 Task: For heading Use Italics Spectral with dark grey 1 1 colour & Underline.  font size for heading26,  'Change the font style of data to'Trebuchet MN and font size to 18,  Change the alignment of both headline & data to Align right In the sheet  Budget Tracking Workbook
Action: Mouse moved to (113, 124)
Screenshot: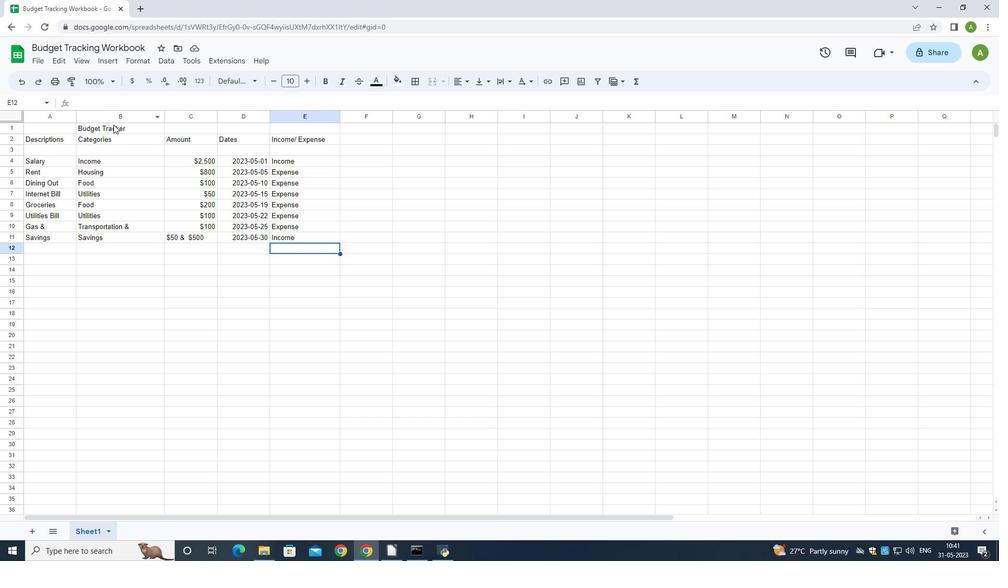 
Action: Mouse pressed left at (113, 124)
Screenshot: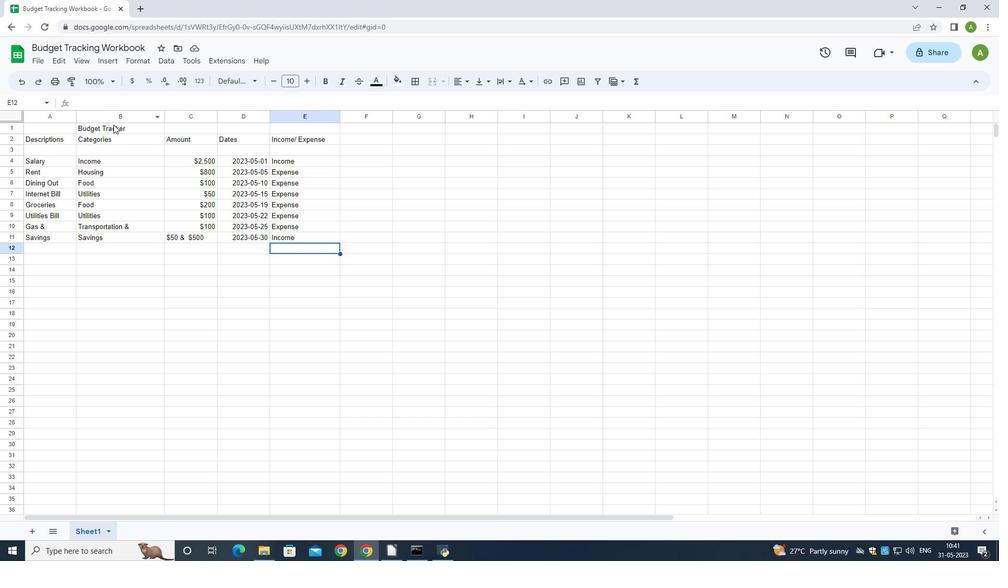 
Action: Mouse moved to (250, 84)
Screenshot: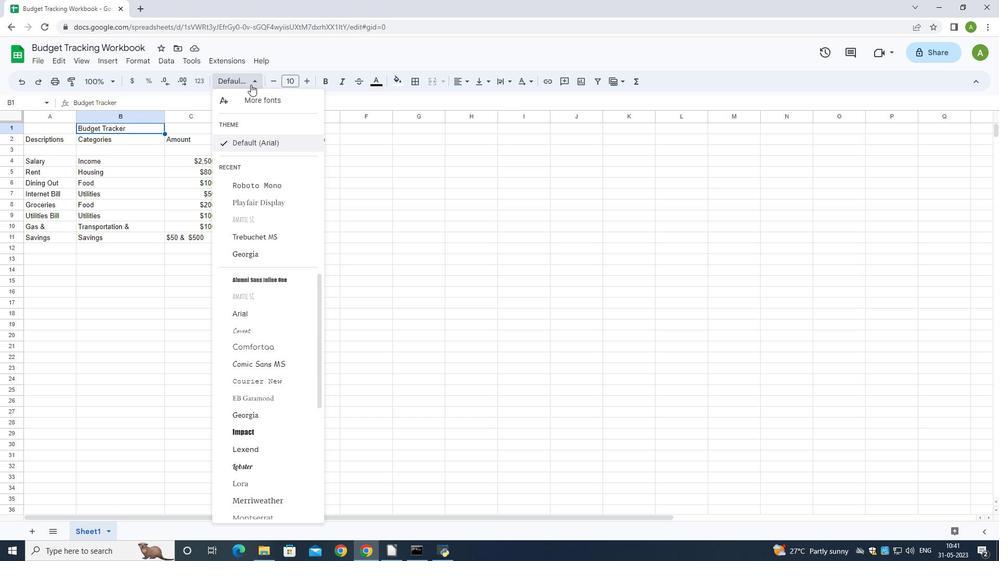 
Action: Mouse pressed left at (250, 84)
Screenshot: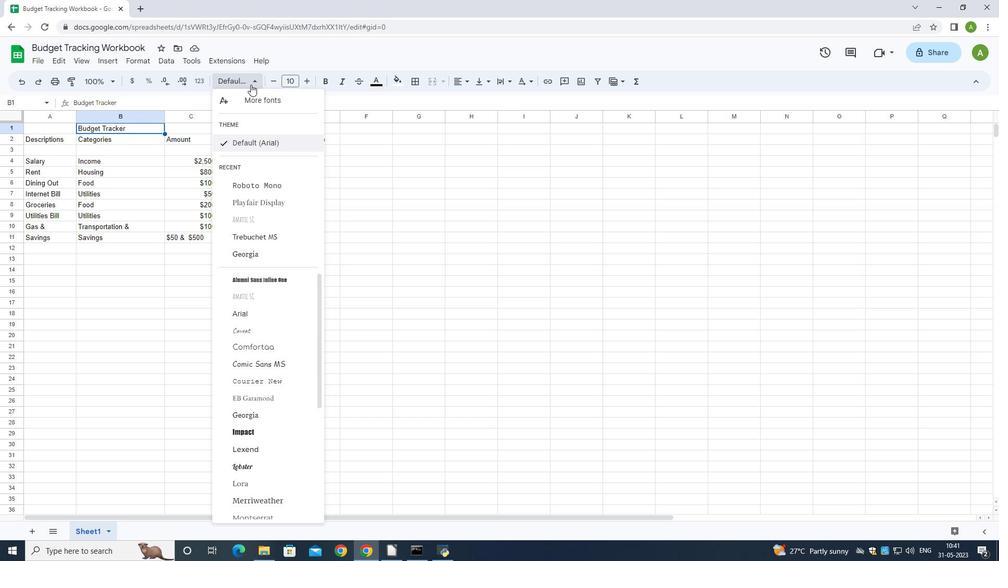 
Action: Mouse moved to (261, 468)
Screenshot: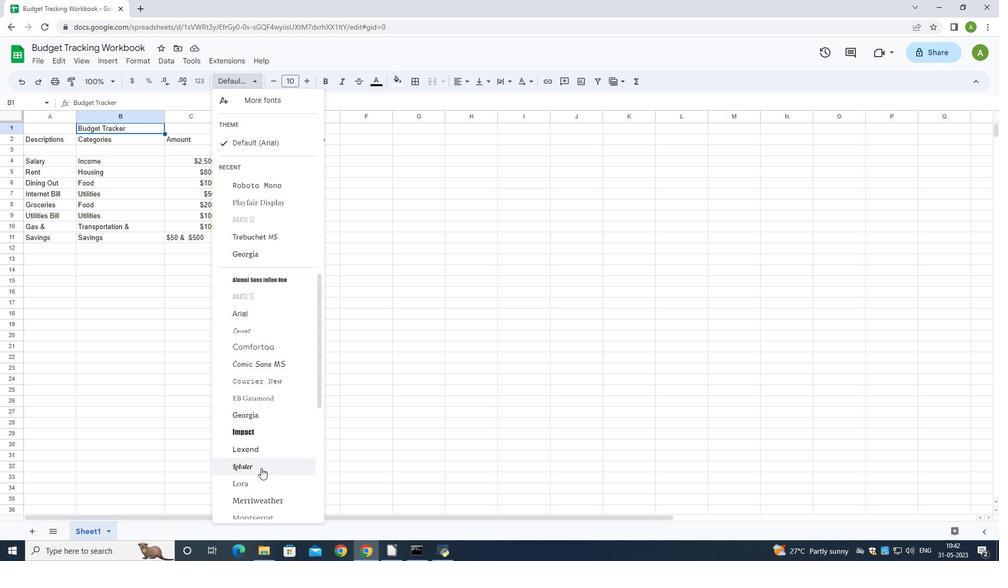 
Action: Mouse scrolled (261, 468) with delta (0, 0)
Screenshot: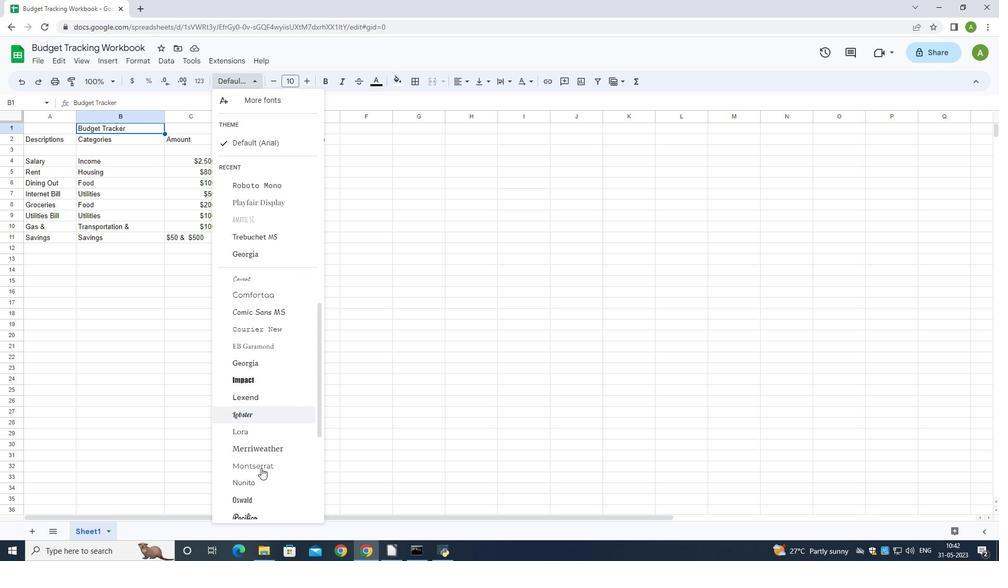 
Action: Mouse scrolled (261, 468) with delta (0, 0)
Screenshot: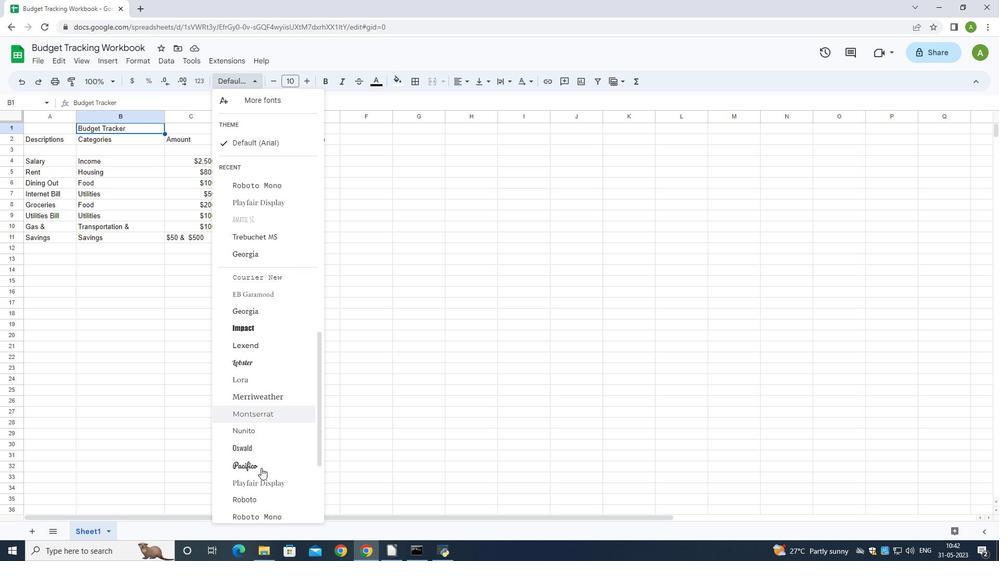 
Action: Mouse scrolled (261, 468) with delta (0, 0)
Screenshot: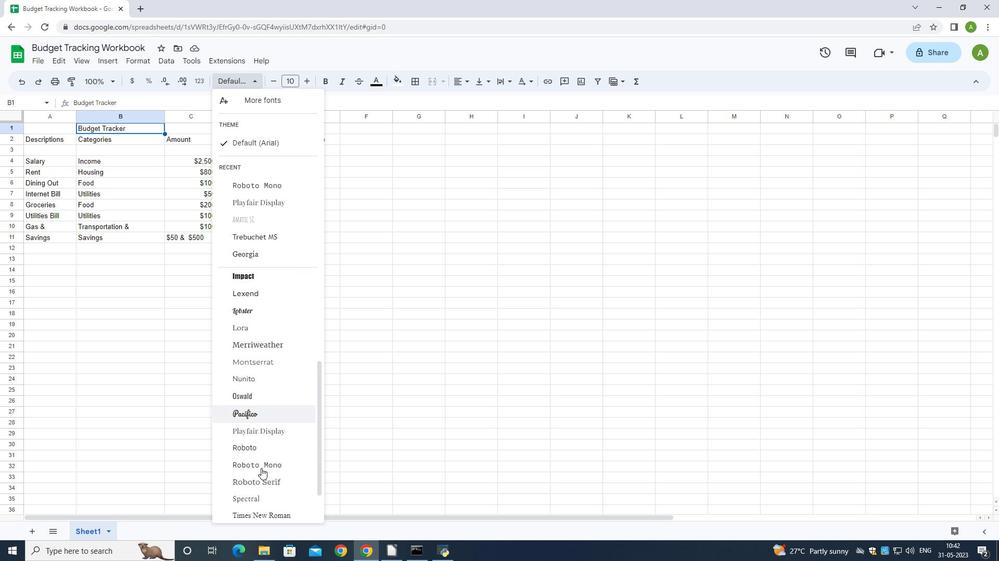
Action: Mouse scrolled (261, 468) with delta (0, 0)
Screenshot: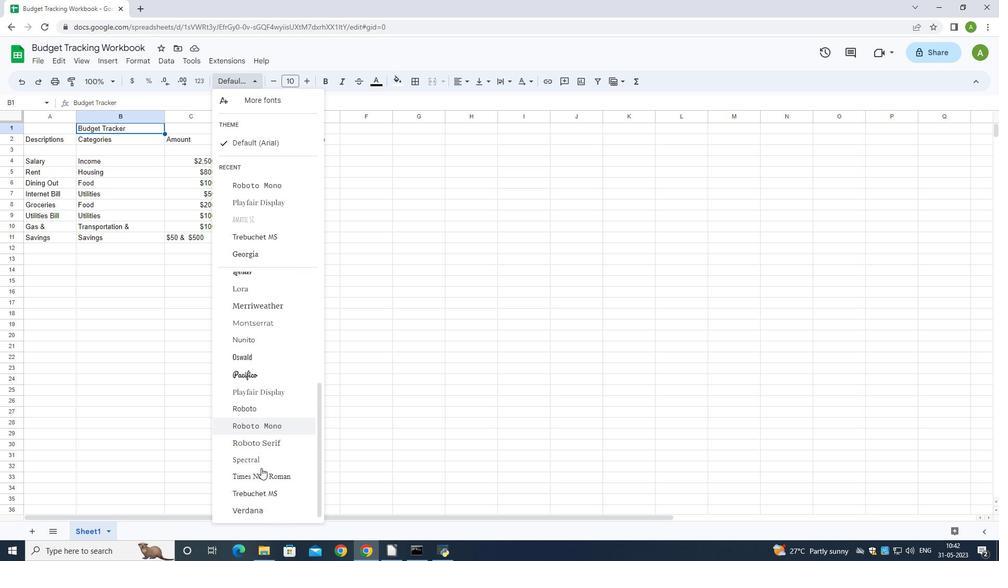 
Action: Mouse moved to (258, 460)
Screenshot: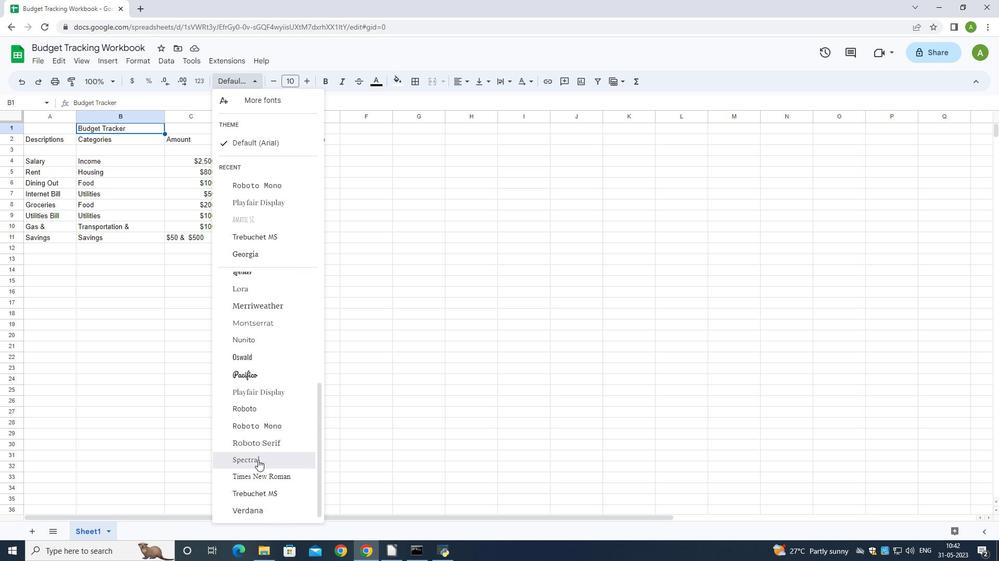 
Action: Mouse pressed left at (258, 460)
Screenshot: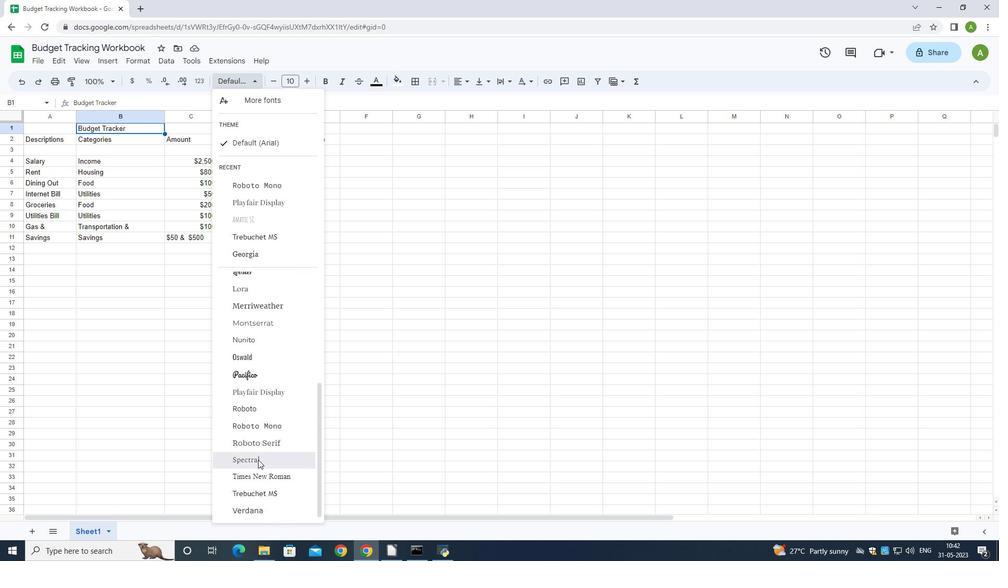 
Action: Mouse moved to (371, 86)
Screenshot: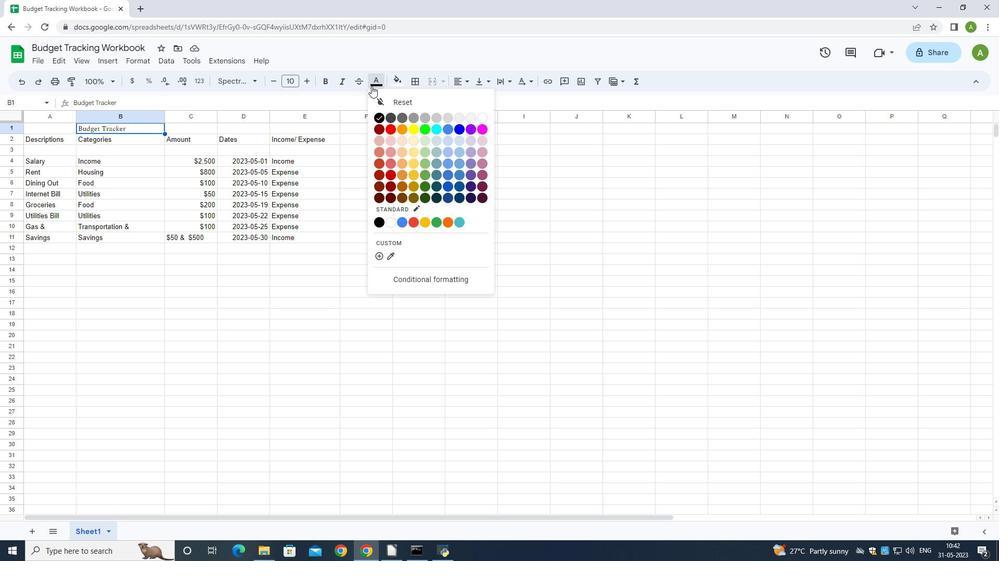 
Action: Mouse pressed left at (371, 86)
Screenshot: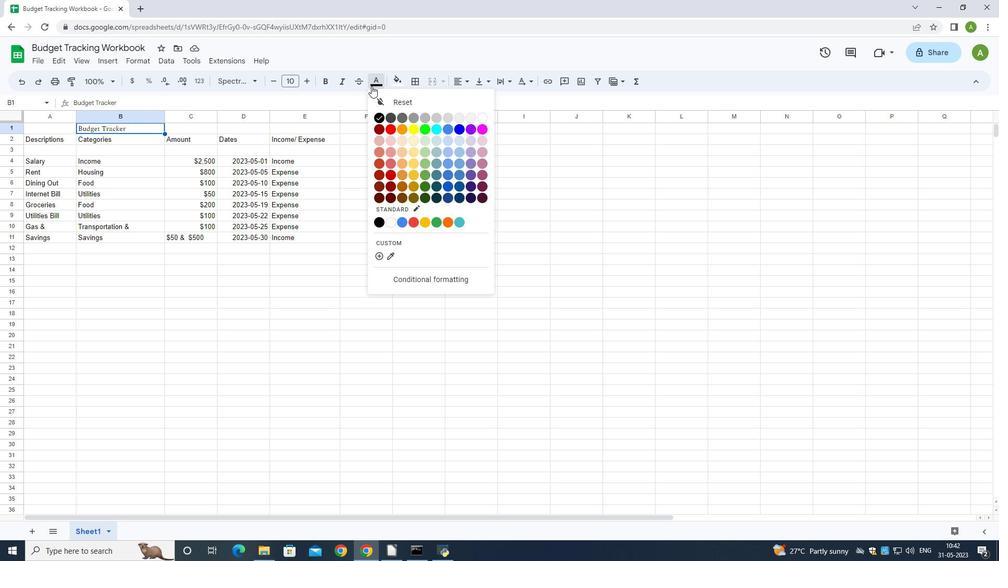 
Action: Mouse moved to (391, 119)
Screenshot: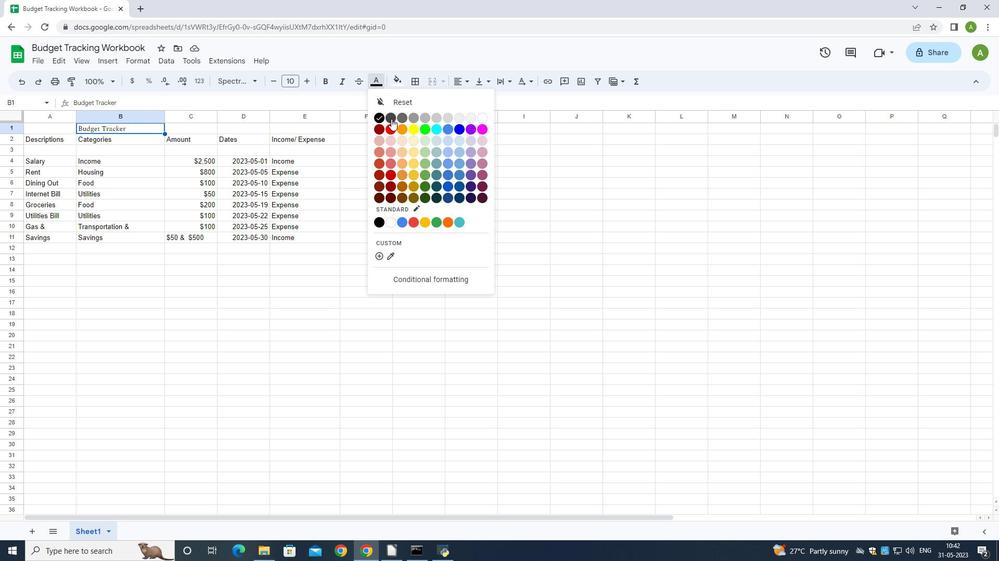 
Action: Mouse pressed left at (391, 119)
Screenshot: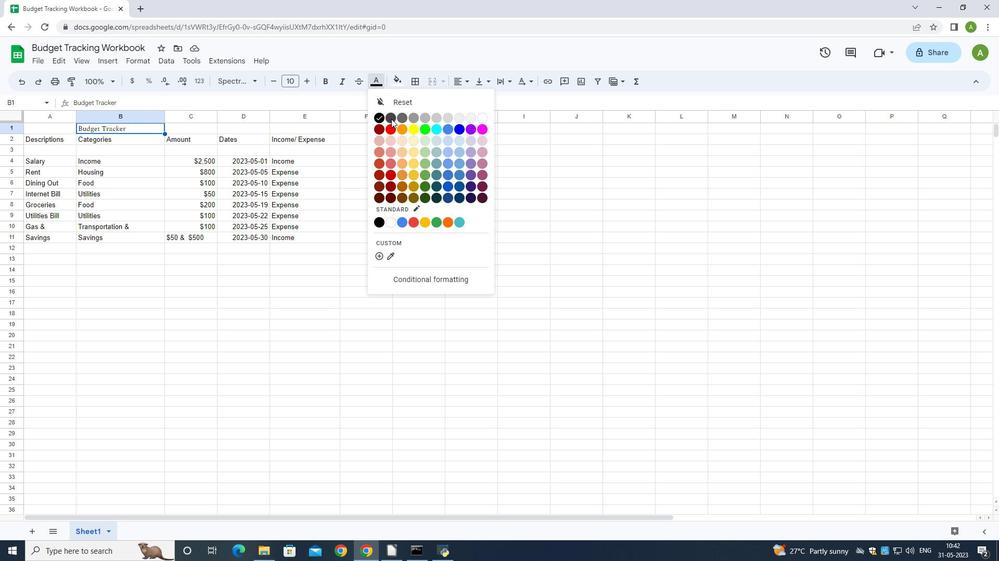 
Action: Mouse moved to (382, 84)
Screenshot: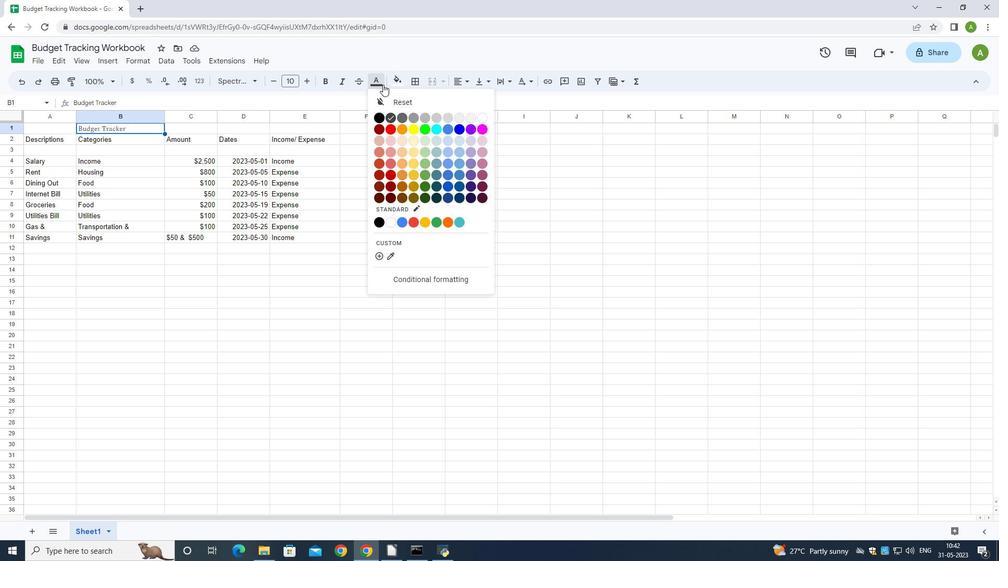 
Action: Mouse pressed left at (382, 84)
Screenshot: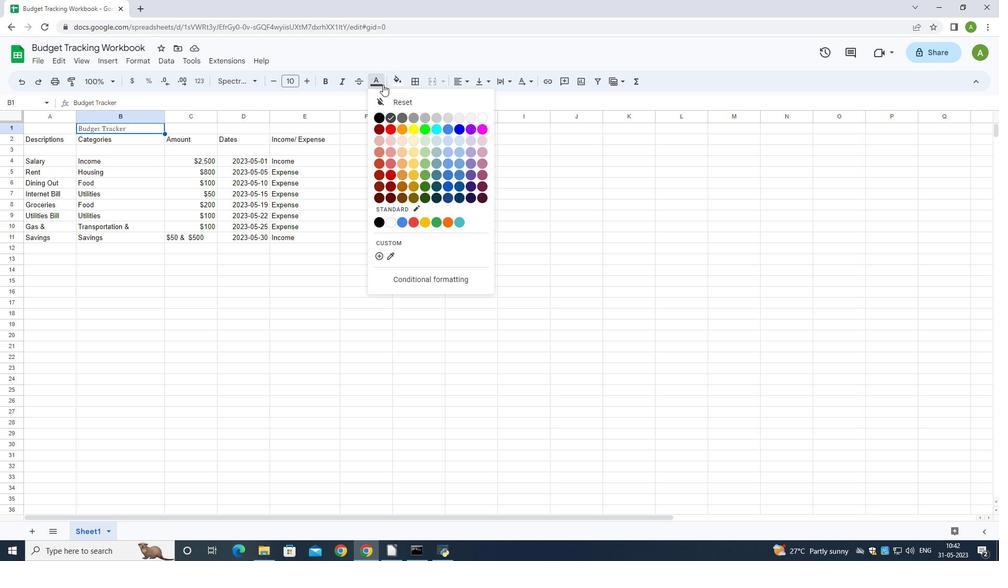 
Action: Mouse moved to (391, 245)
Screenshot: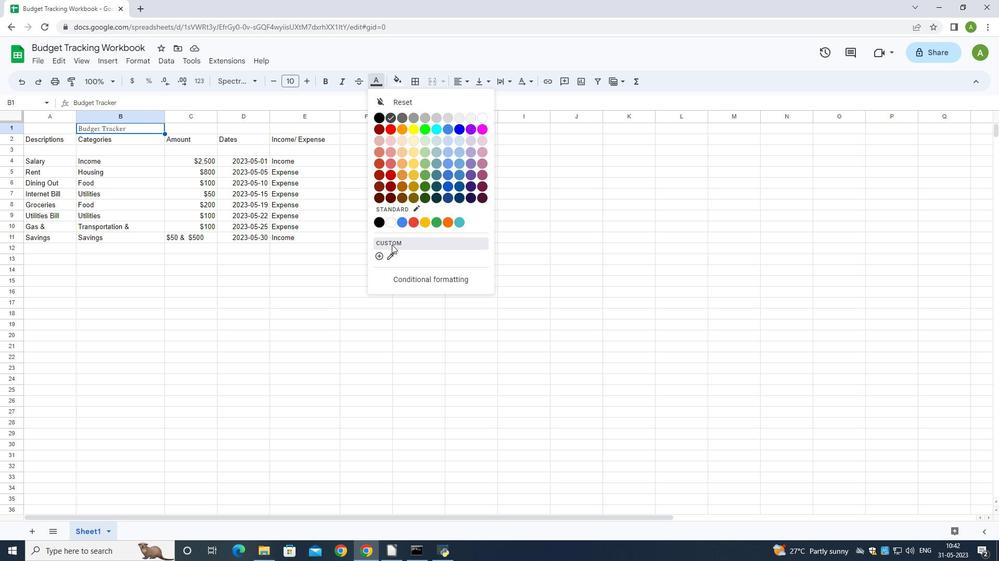 
Action: Mouse pressed left at (391, 245)
Screenshot: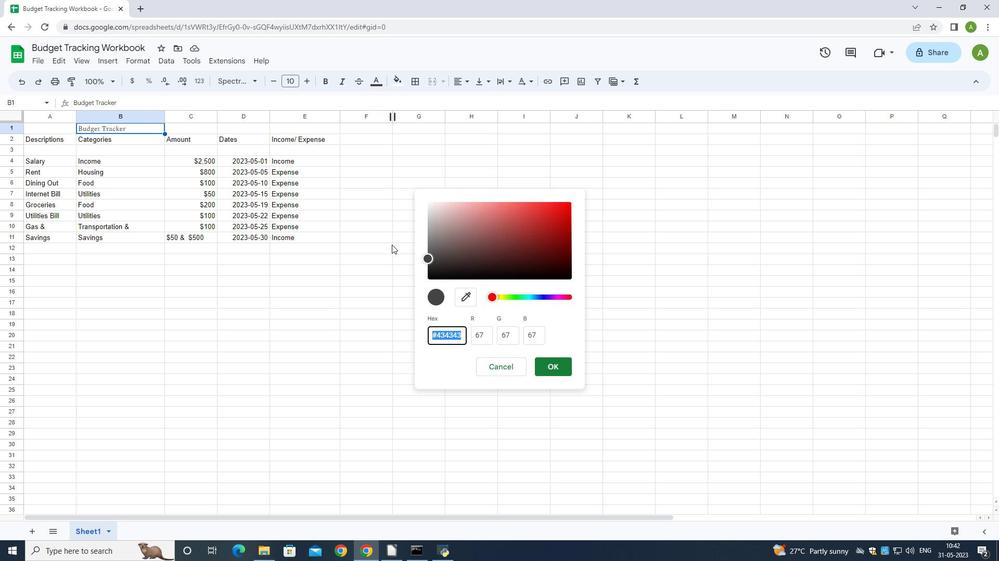 
Action: Mouse moved to (437, 298)
Screenshot: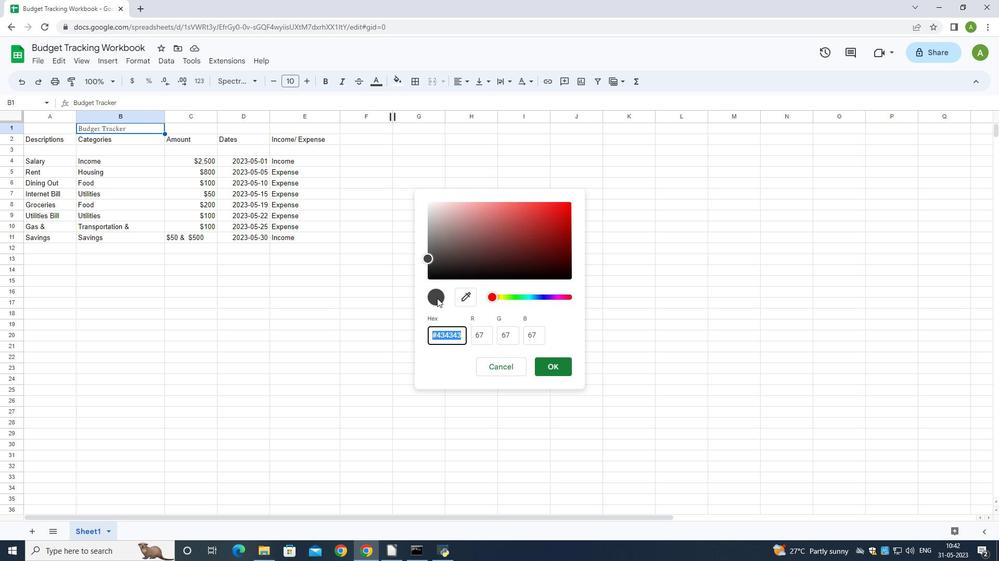 
Action: Mouse pressed left at (437, 298)
Screenshot: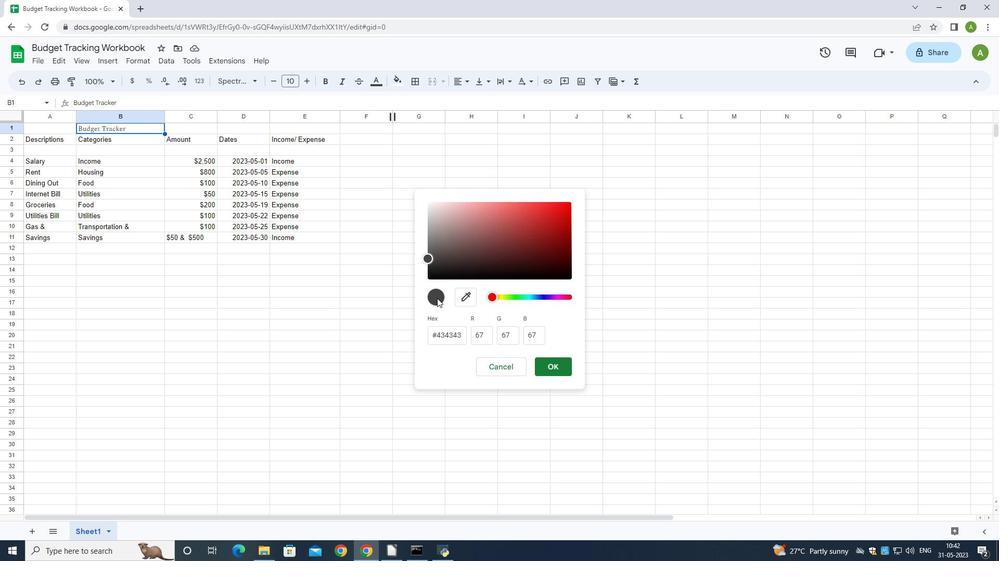 
Action: Mouse moved to (257, 82)
Screenshot: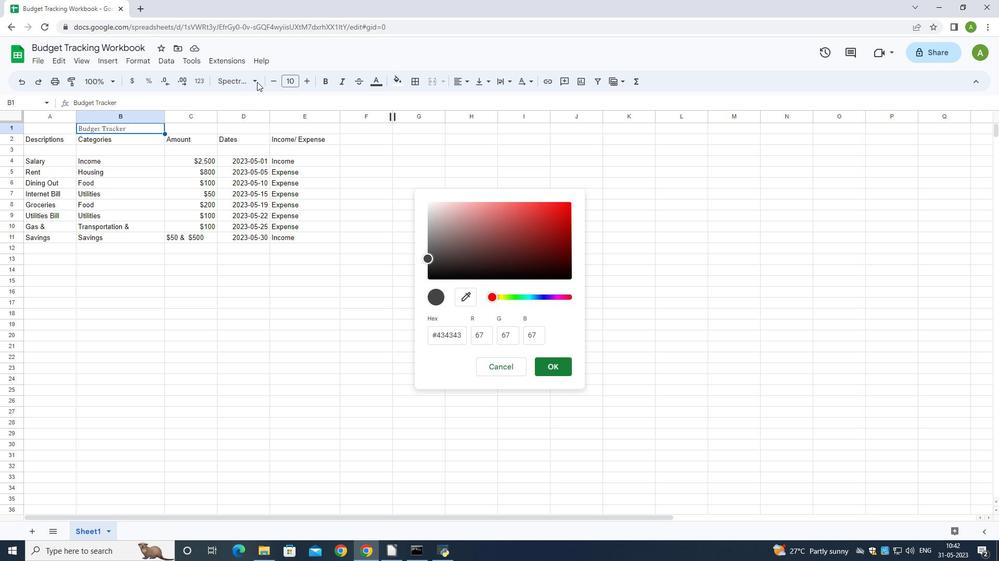 
Action: Mouse pressed left at (257, 82)
Screenshot: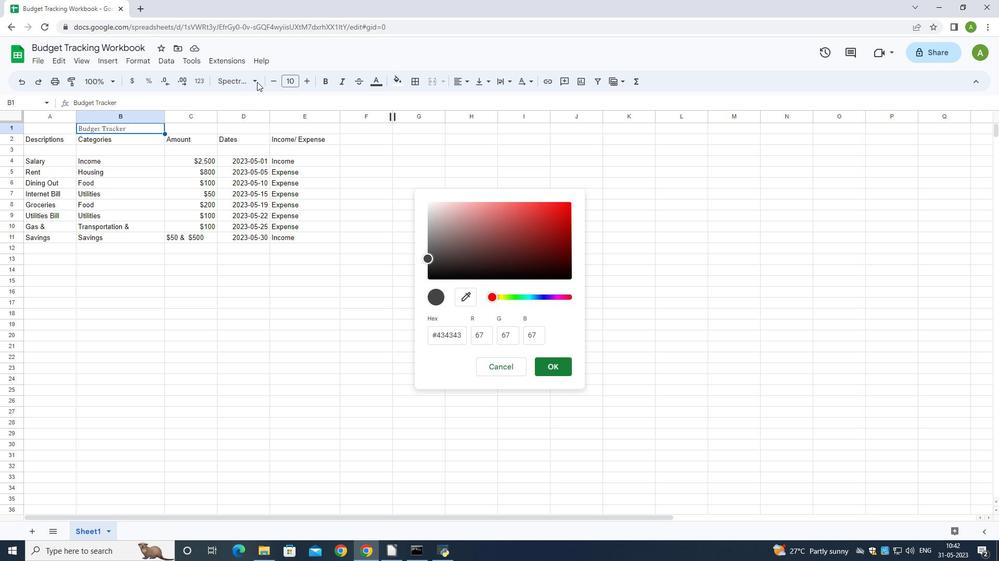 
Action: Mouse moved to (229, 79)
Screenshot: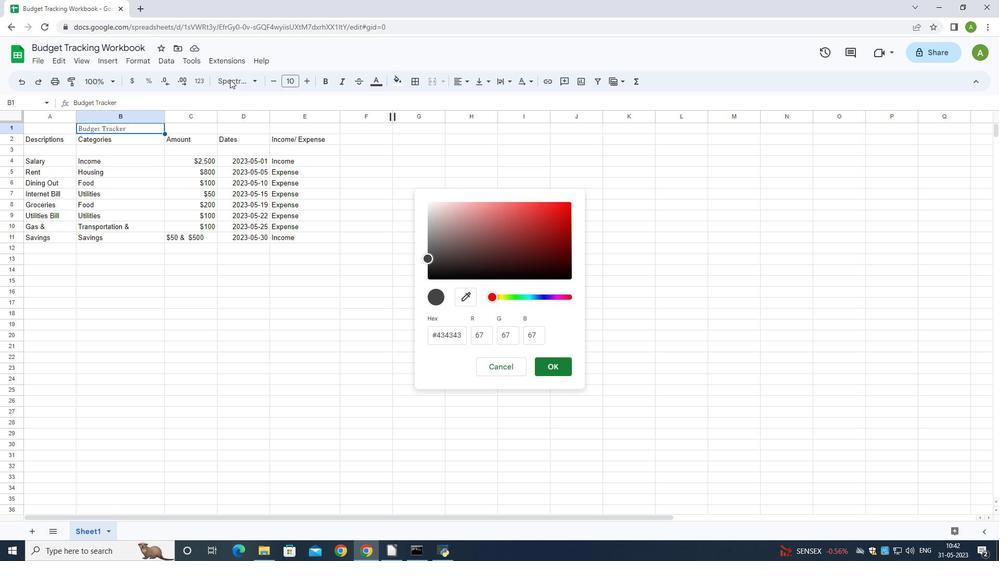 
Action: Mouse pressed left at (229, 79)
Screenshot: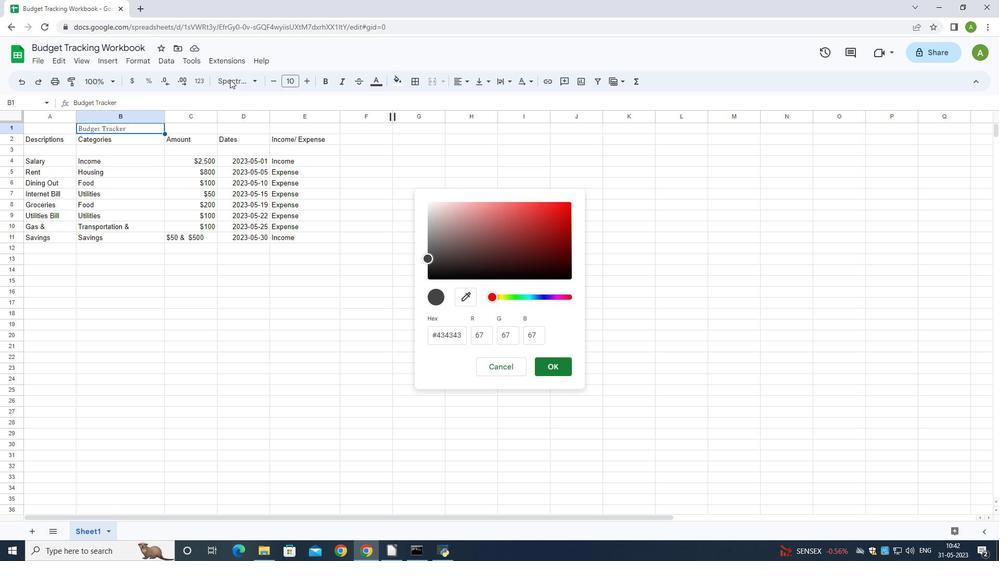 
Action: Mouse moved to (246, 81)
Screenshot: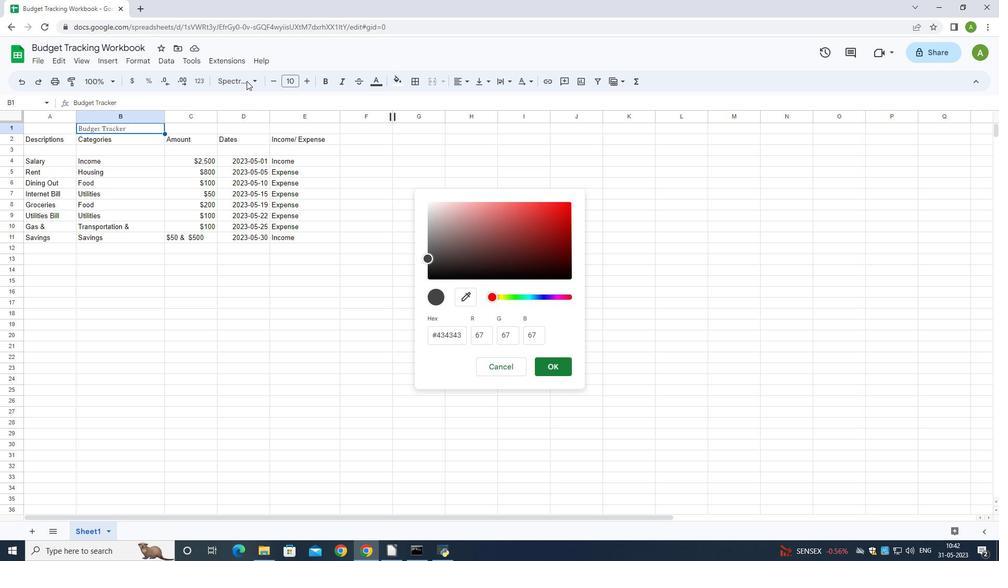 
Action: Mouse pressed left at (246, 81)
Screenshot: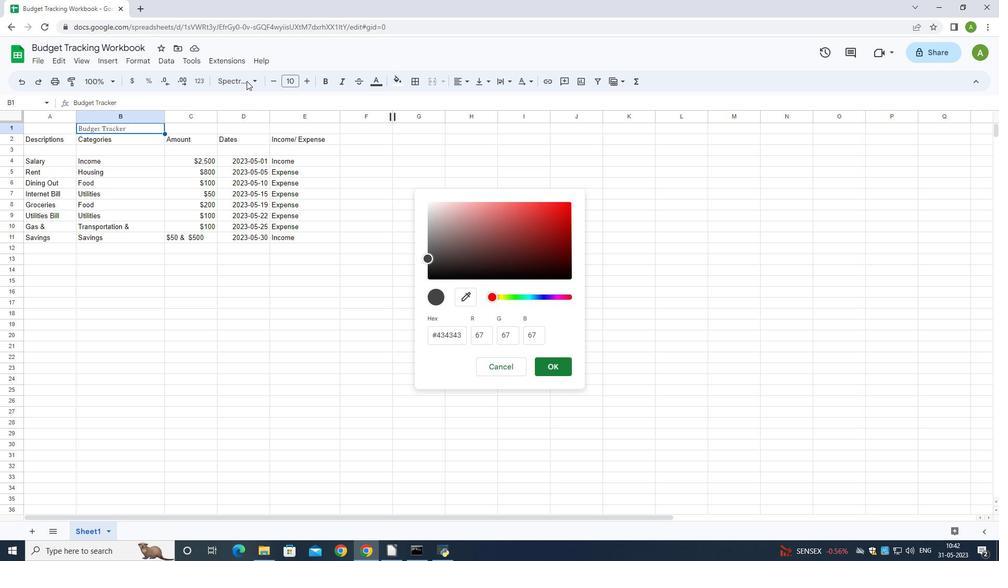 
Action: Mouse moved to (380, 82)
Screenshot: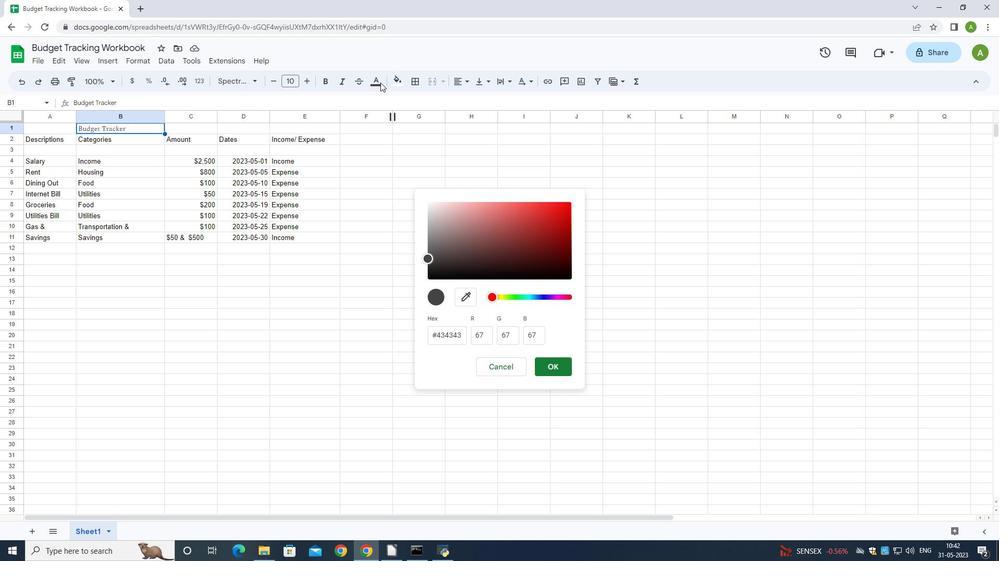 
Action: Mouse pressed left at (380, 82)
Screenshot: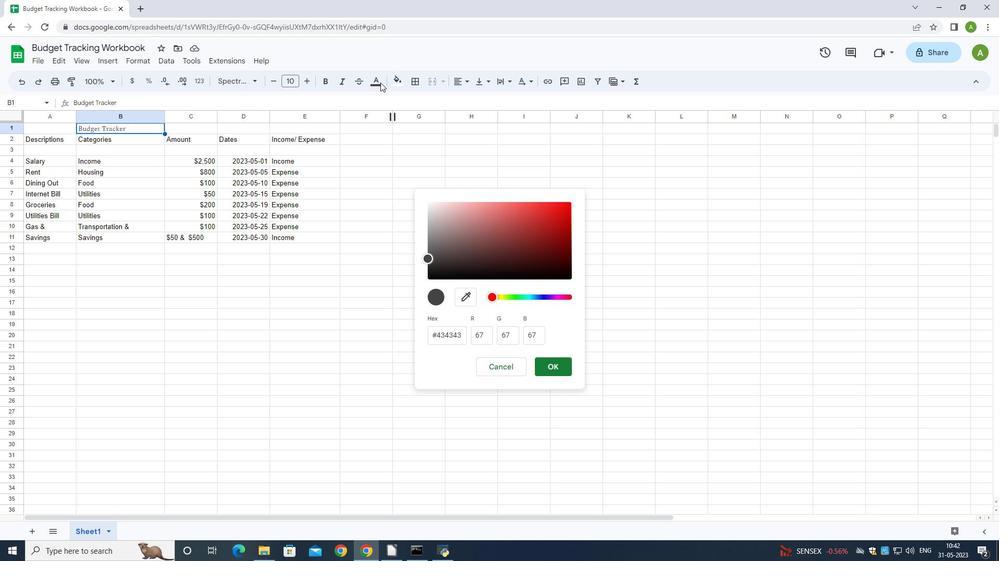 
Action: Mouse pressed left at (380, 82)
Screenshot: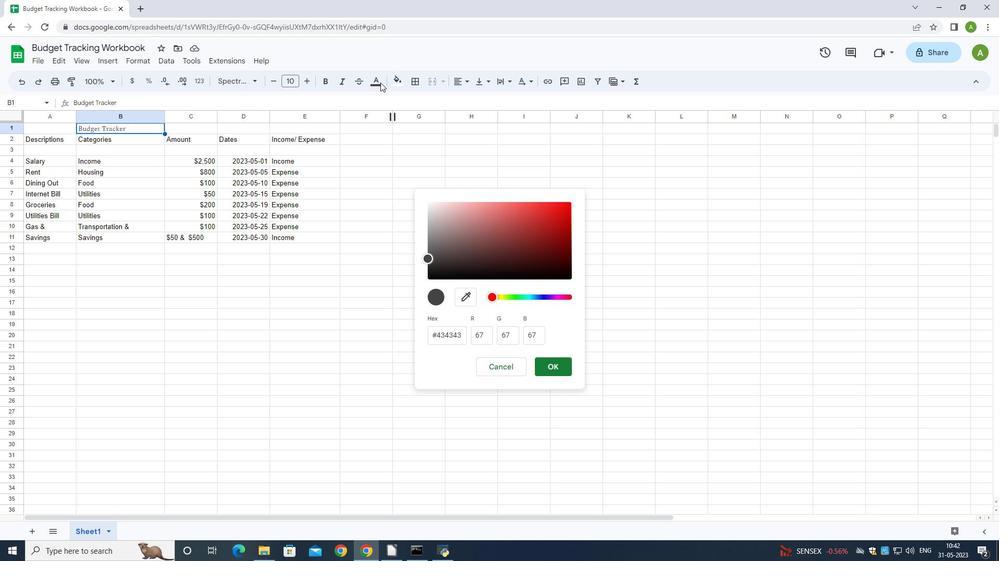 
Action: Mouse moved to (509, 363)
Screenshot: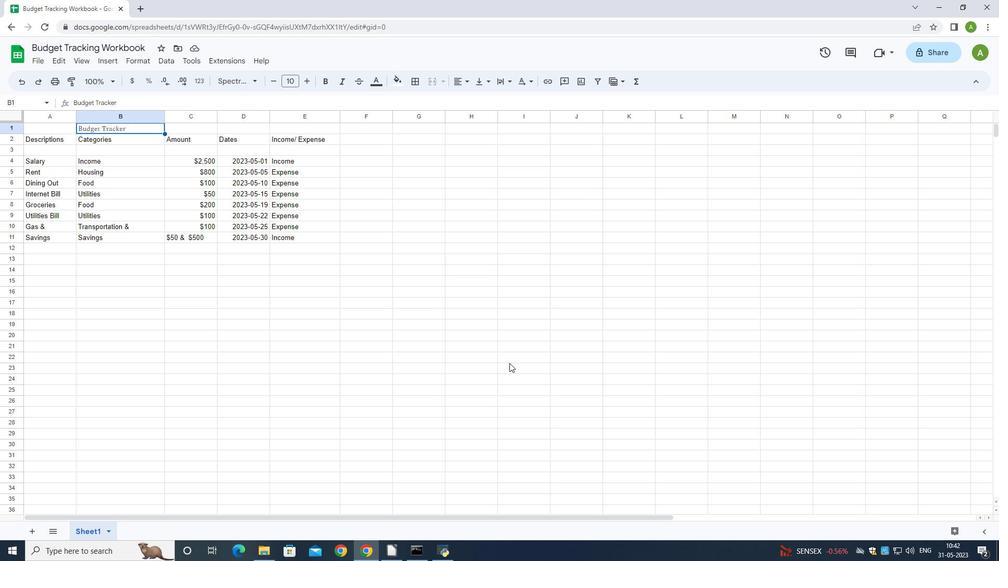 
Action: Mouse pressed left at (509, 363)
Screenshot: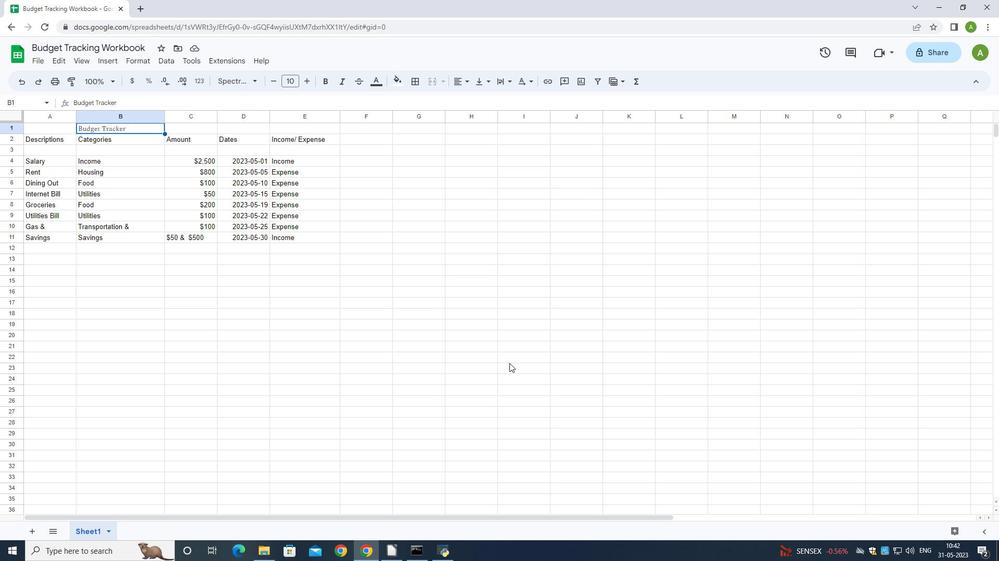 
Action: Mouse moved to (379, 81)
Screenshot: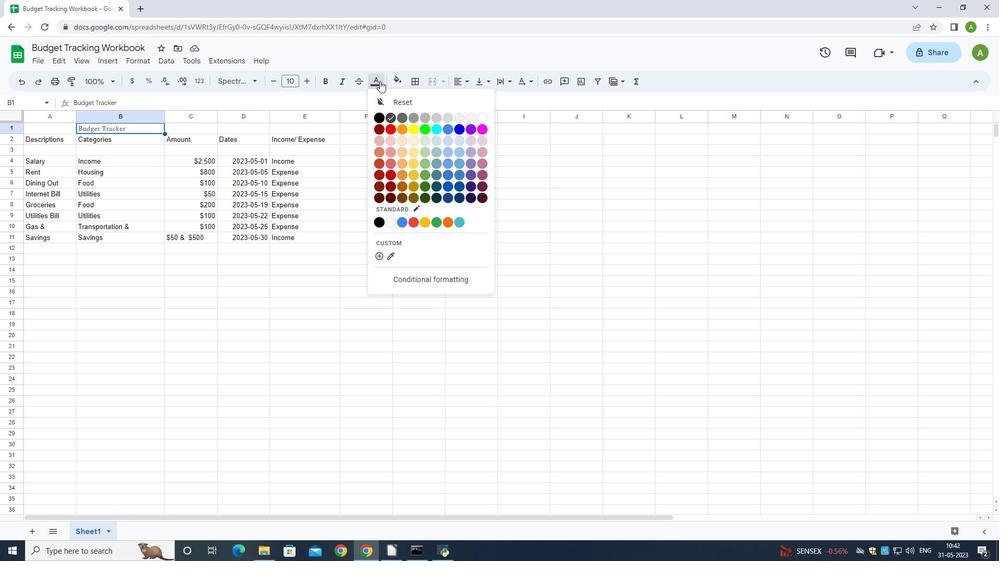 
Action: Mouse pressed left at (379, 81)
Screenshot: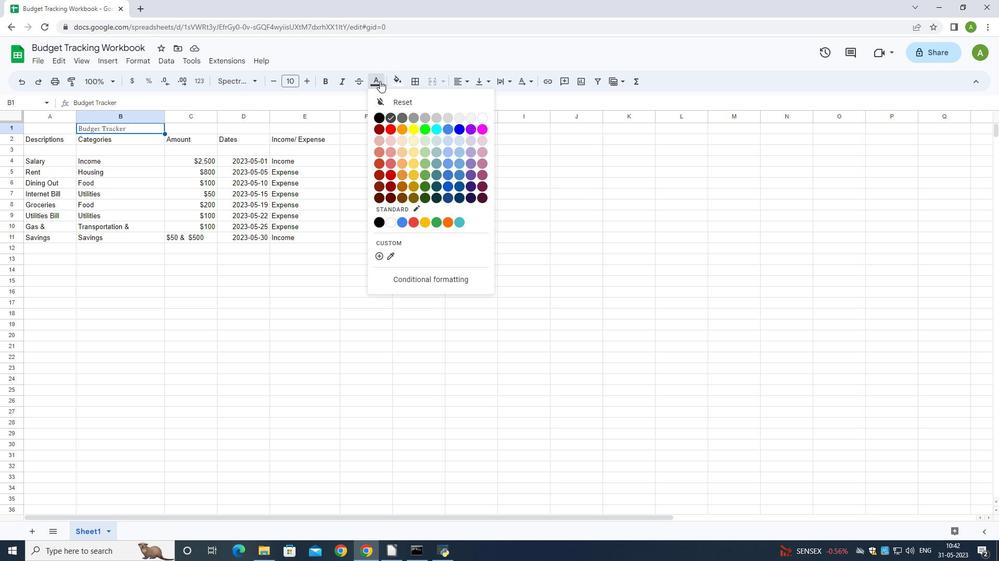 
Action: Mouse moved to (431, 277)
Screenshot: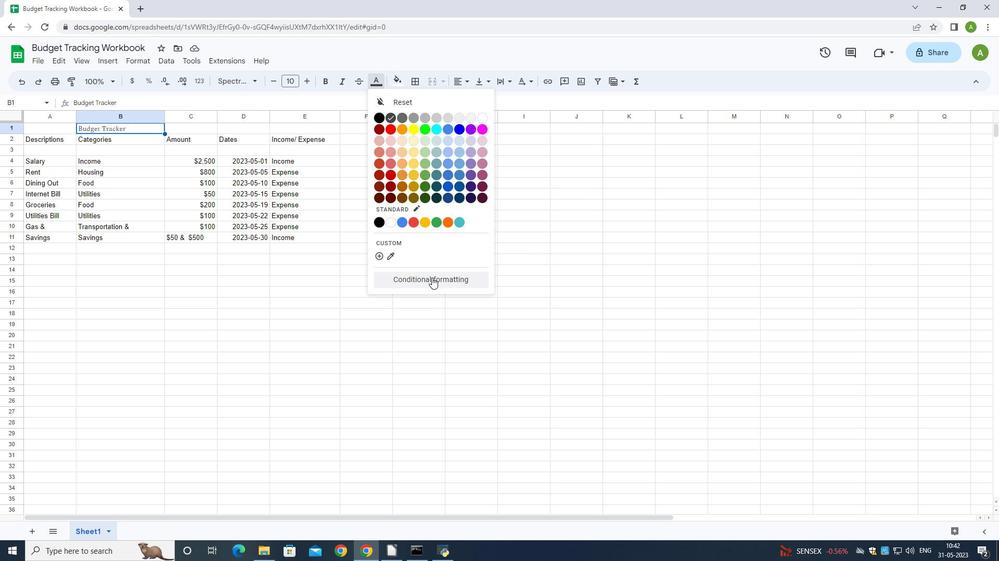 
Action: Mouse pressed left at (431, 277)
Screenshot: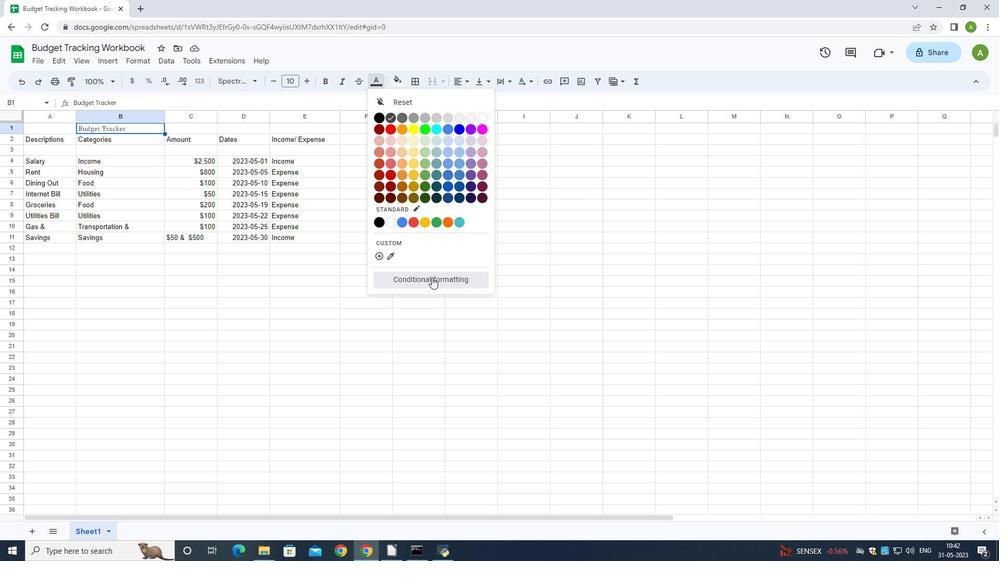 
Action: Mouse moved to (374, 83)
Screenshot: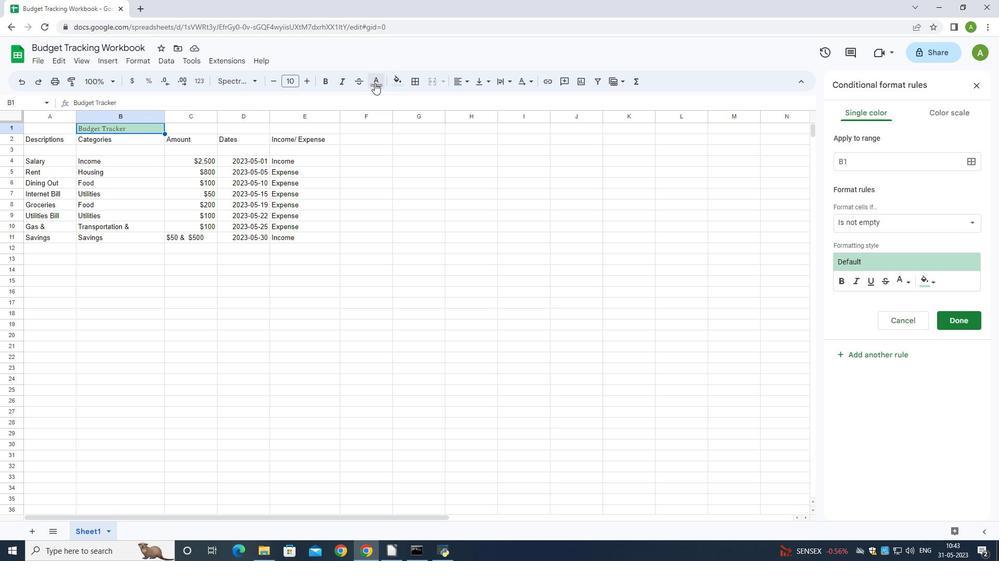 
Action: Mouse pressed left at (374, 83)
Screenshot: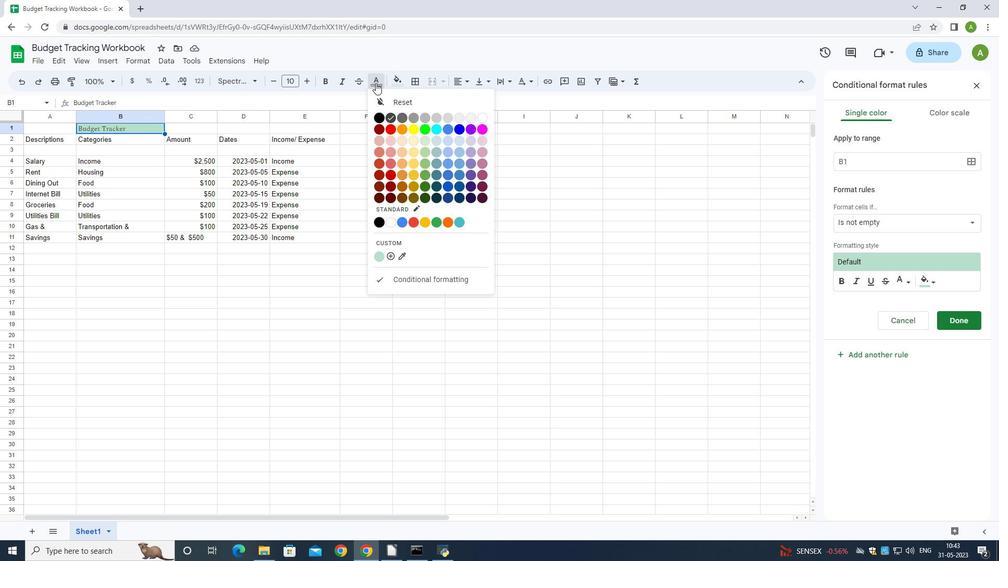 
Action: Mouse moved to (912, 326)
Screenshot: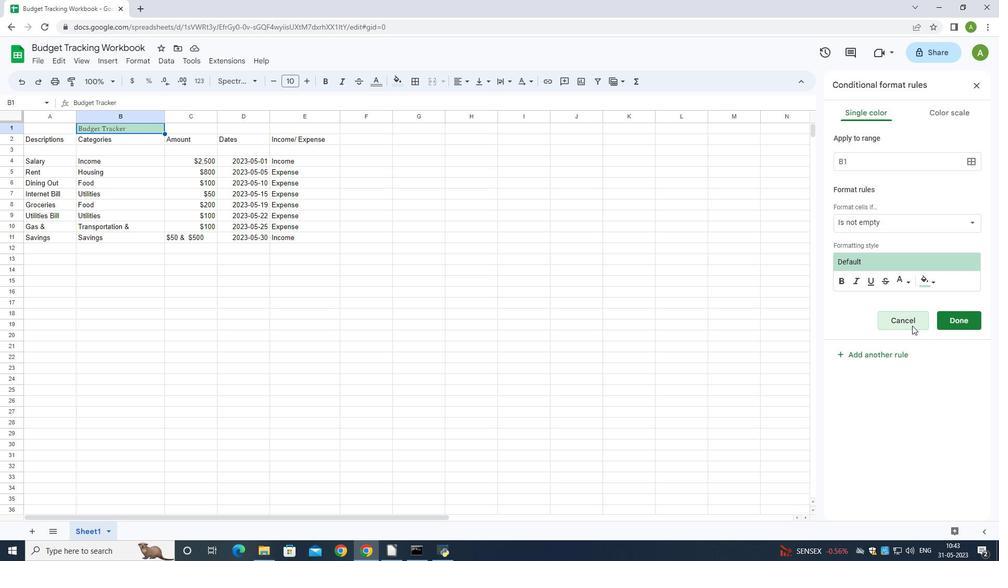 
Action: Mouse pressed left at (912, 326)
Screenshot: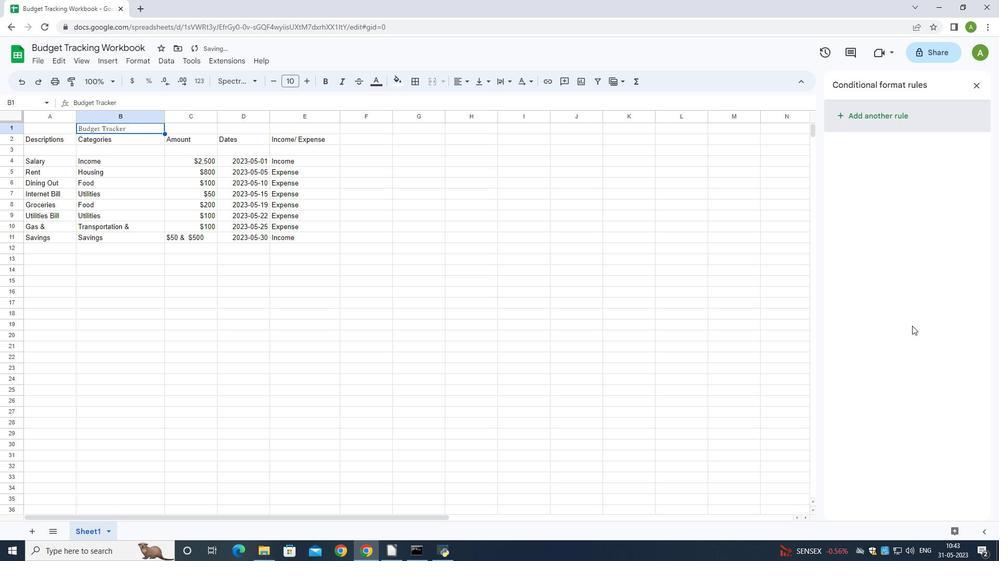 
Action: Mouse moved to (376, 84)
Screenshot: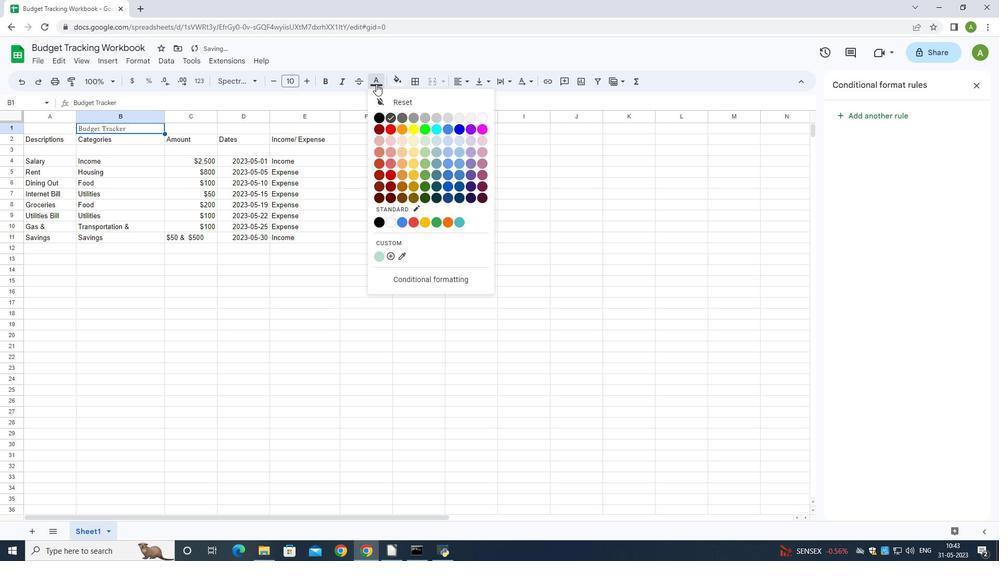 
Action: Mouse pressed left at (376, 84)
Screenshot: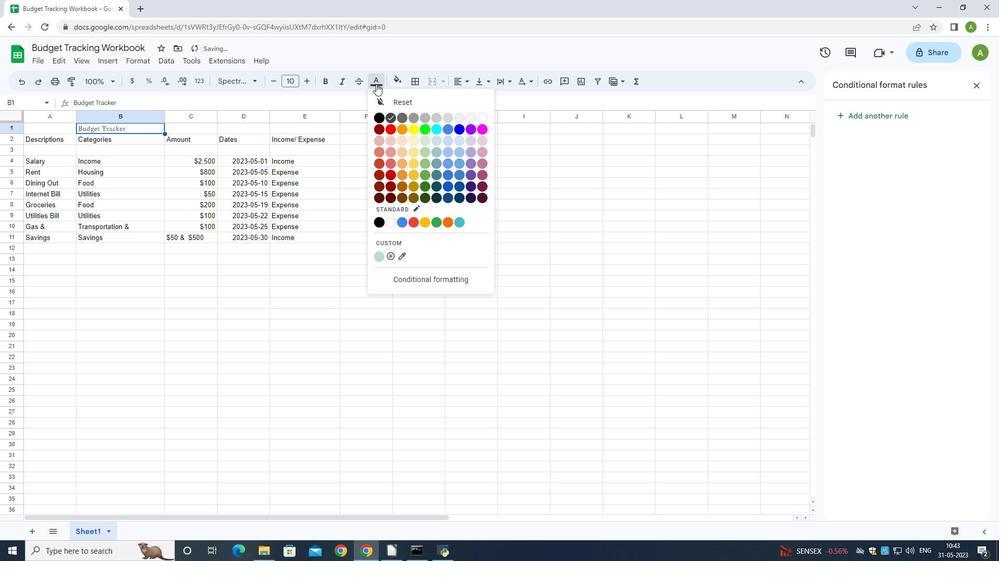 
Action: Mouse moved to (391, 117)
Screenshot: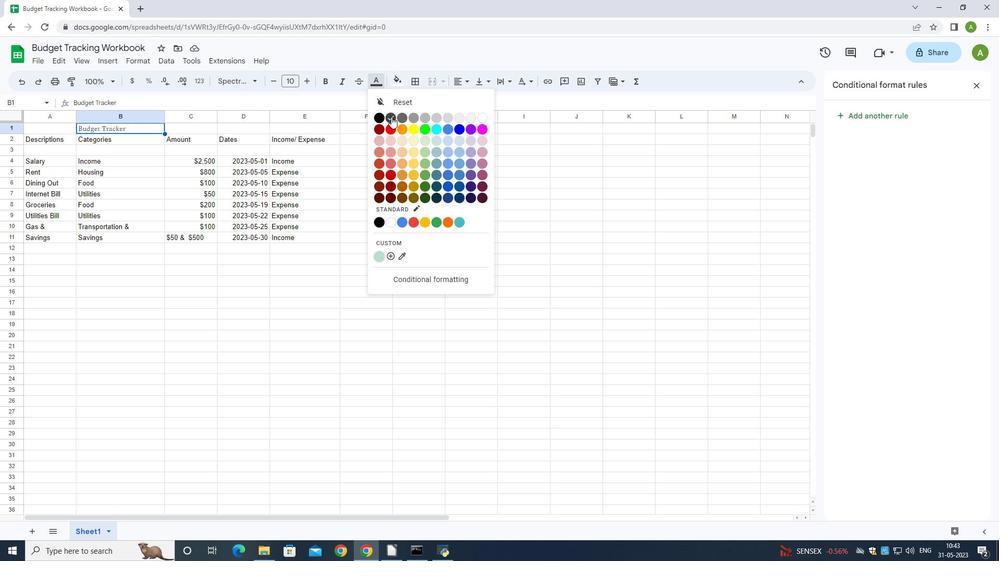 
Action: Mouse pressed left at (391, 117)
Screenshot: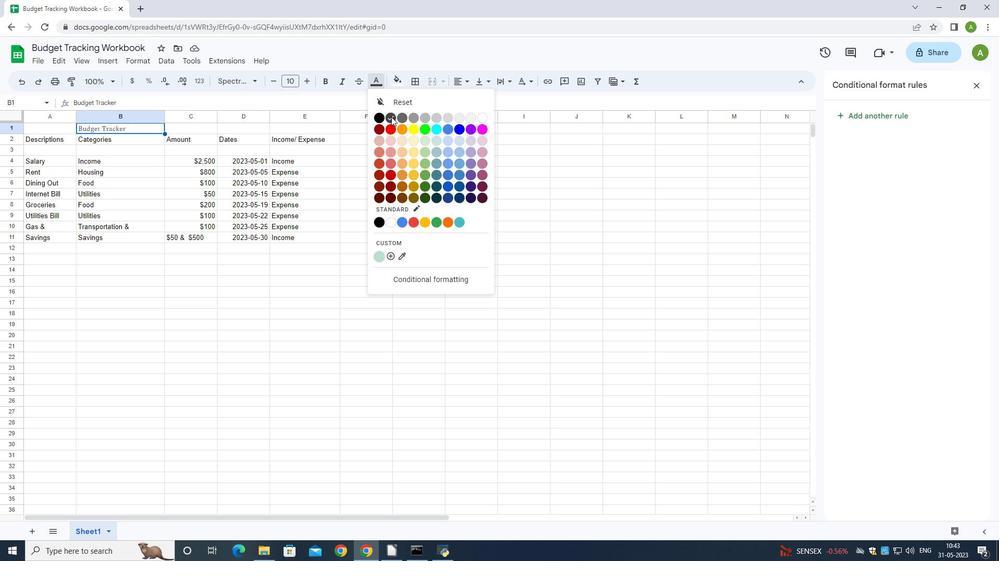 
Action: Mouse moved to (376, 89)
Screenshot: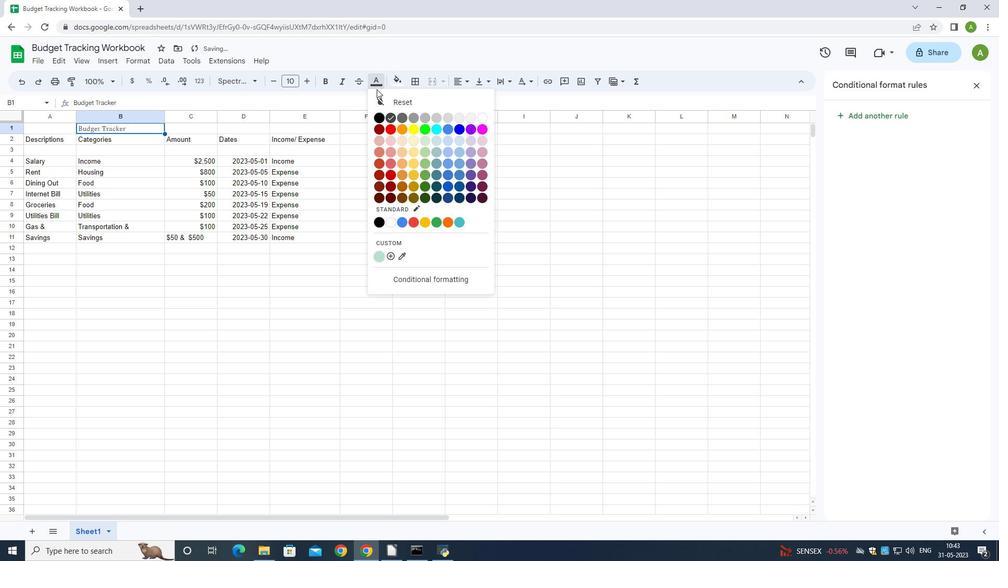 
Action: Mouse pressed left at (376, 89)
Screenshot: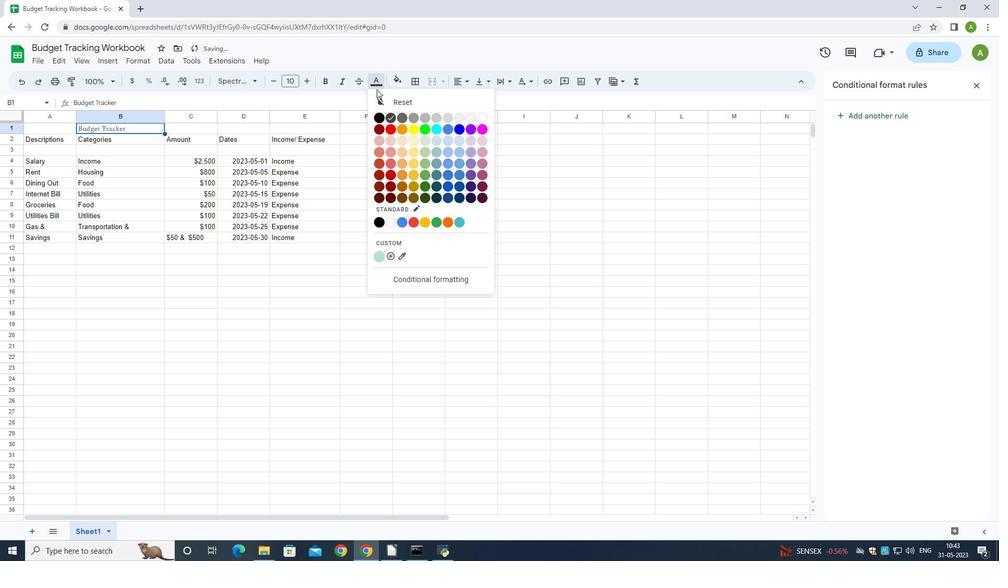 
Action: Mouse moved to (390, 256)
Screenshot: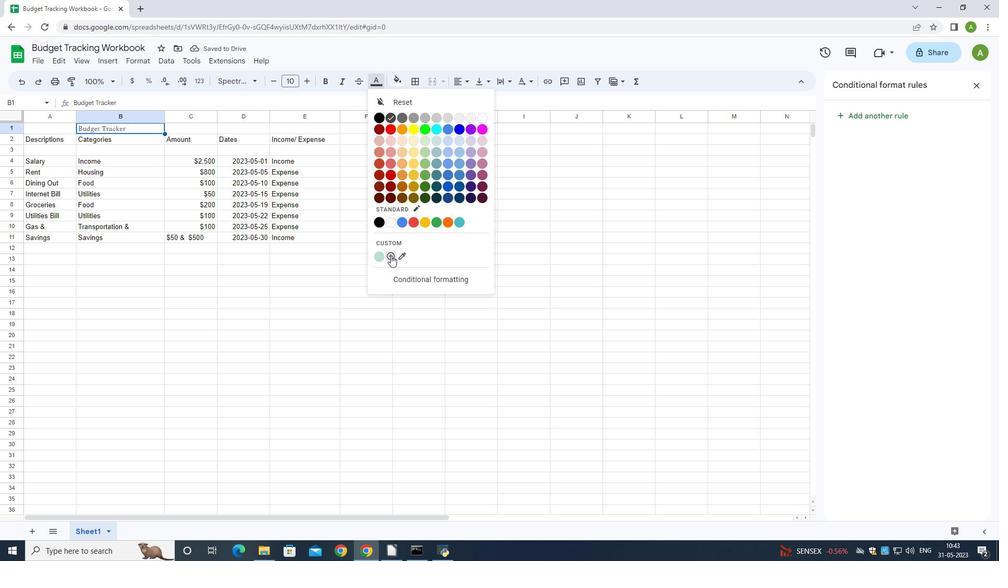 
Action: Mouse pressed left at (390, 256)
Screenshot: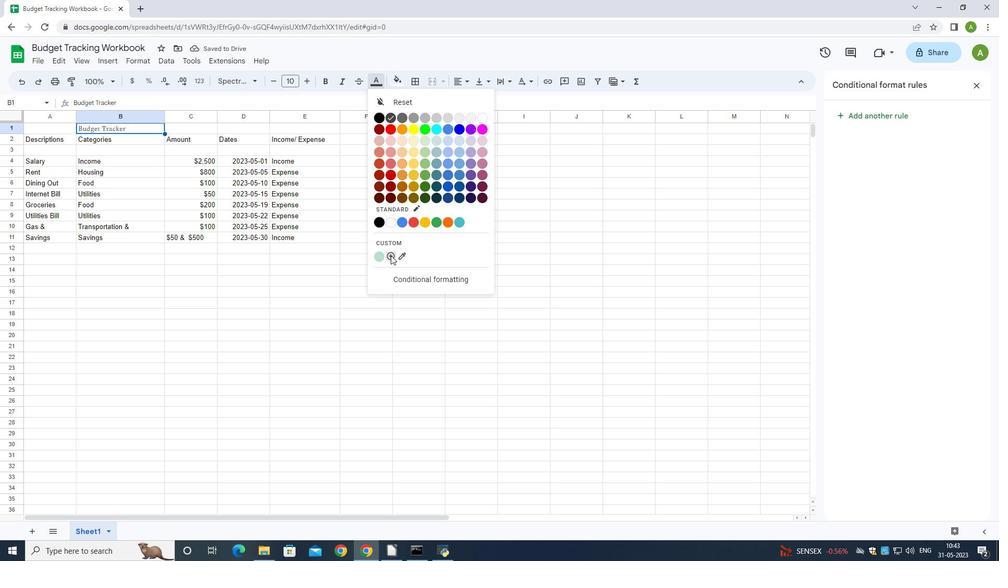 
Action: Mouse moved to (497, 367)
Screenshot: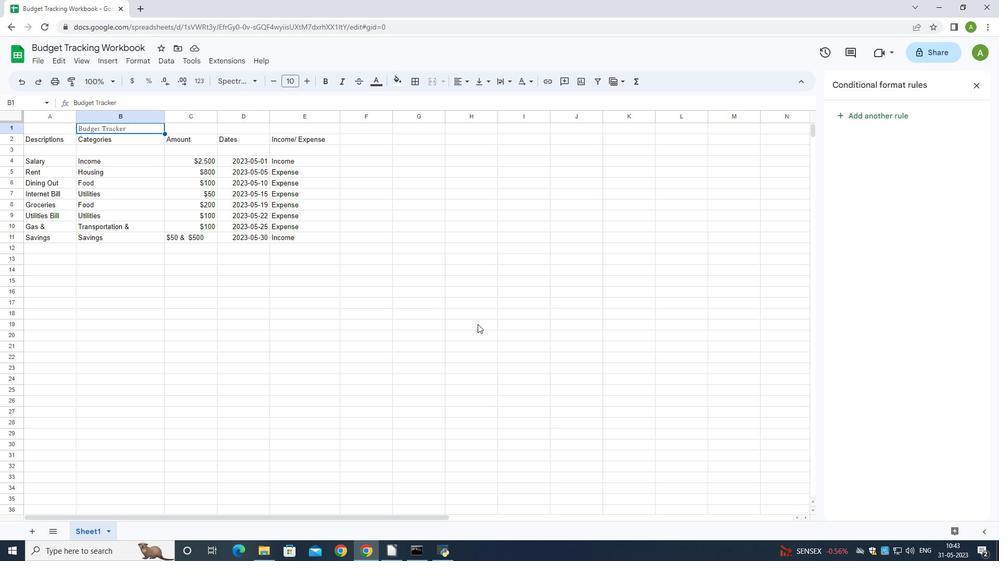 
Action: Mouse pressed left at (497, 367)
Screenshot: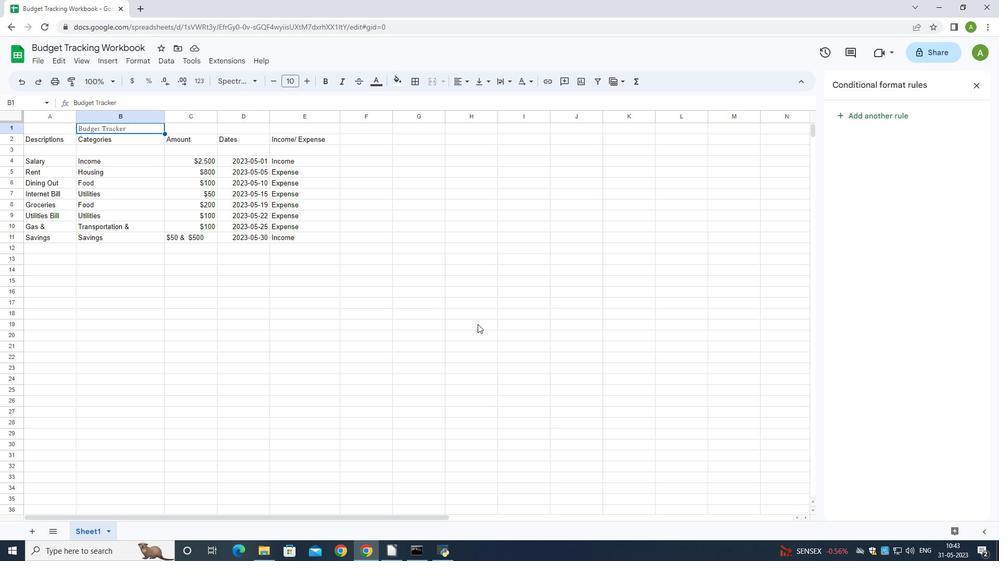 
Action: Mouse moved to (145, 60)
Screenshot: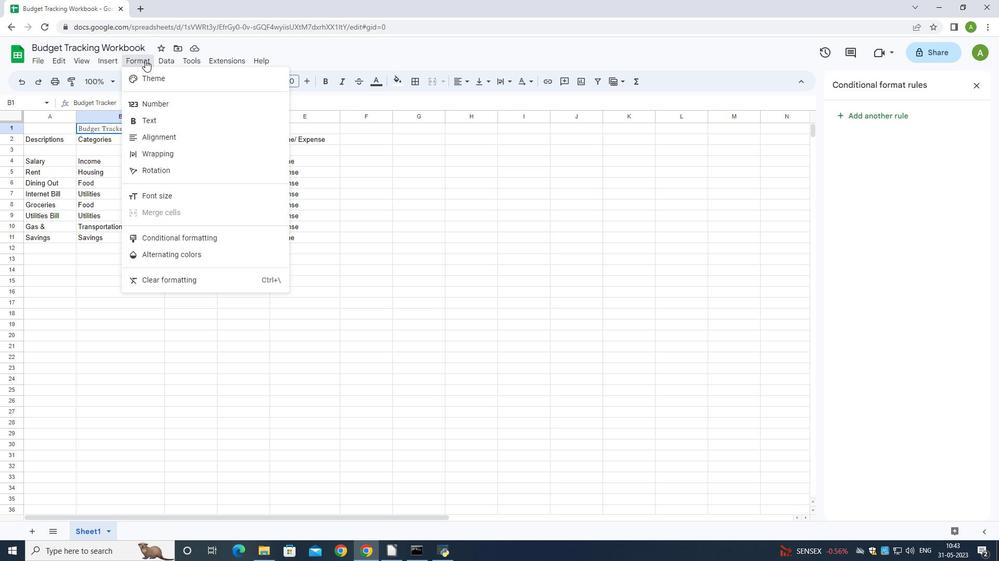
Action: Mouse pressed left at (145, 60)
Screenshot: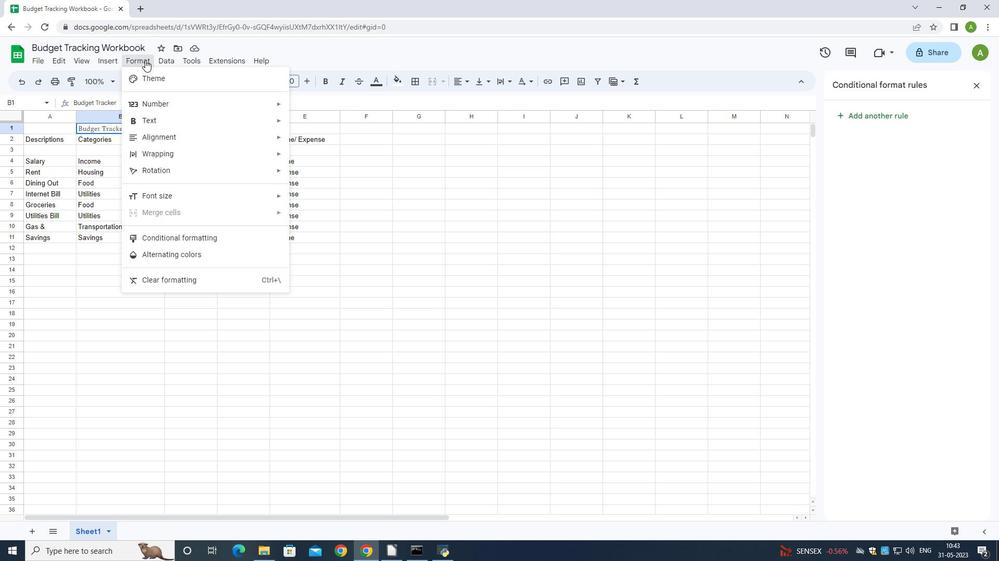 
Action: Mouse moved to (320, 155)
Screenshot: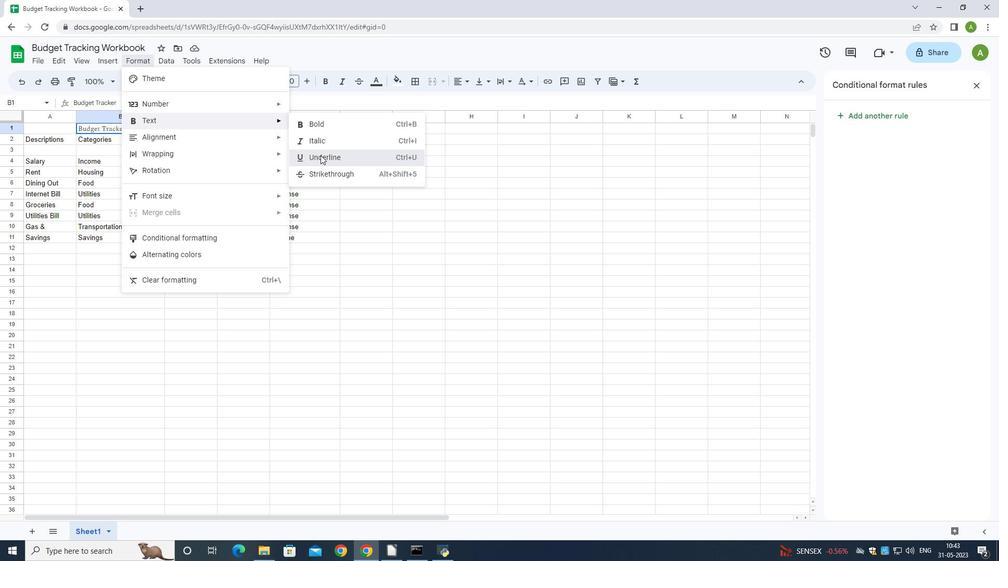 
Action: Mouse pressed left at (320, 155)
Screenshot: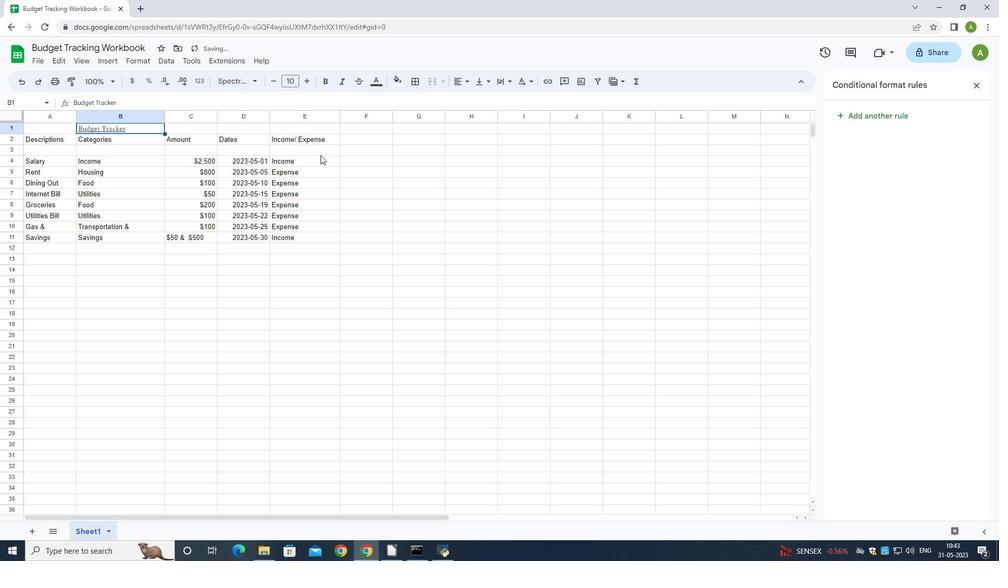 
Action: Mouse moved to (248, 82)
Screenshot: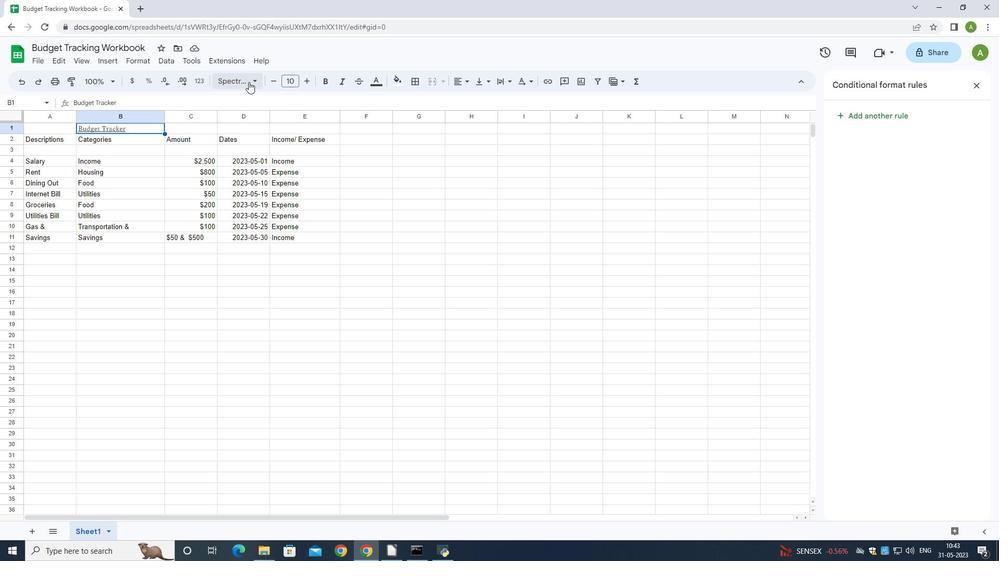 
Action: Mouse pressed left at (248, 82)
Screenshot: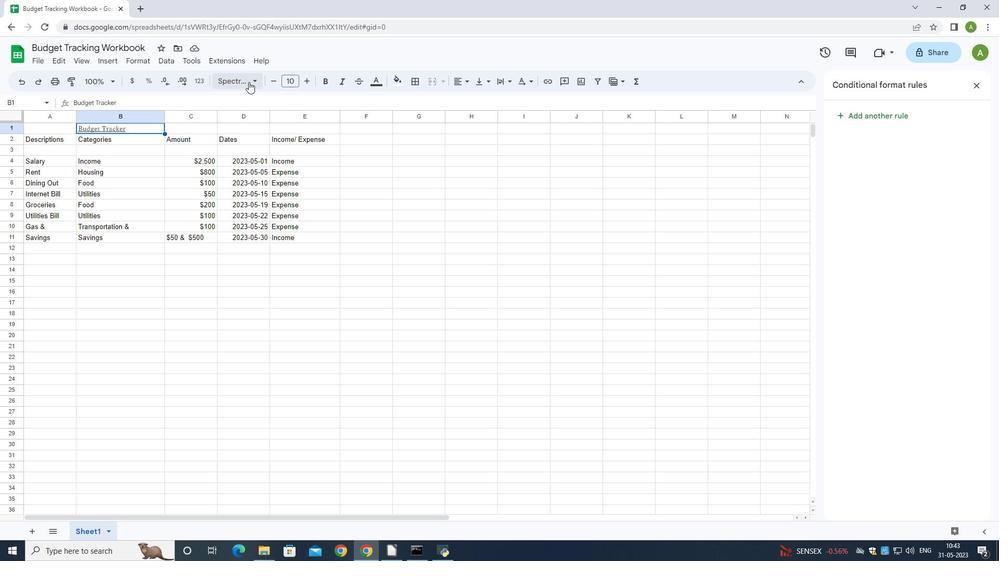 
Action: Mouse moved to (305, 78)
Screenshot: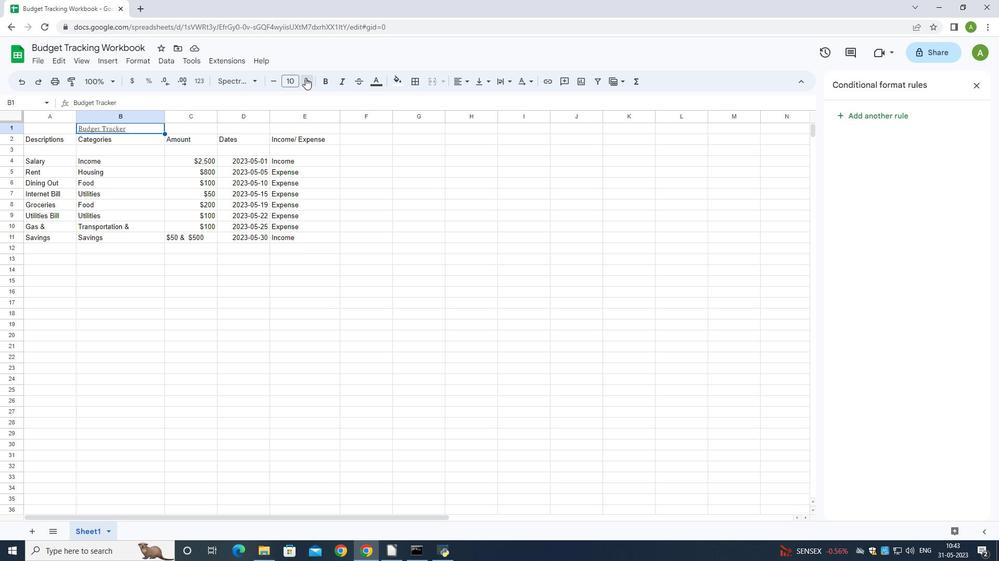 
Action: Mouse pressed left at (305, 78)
Screenshot: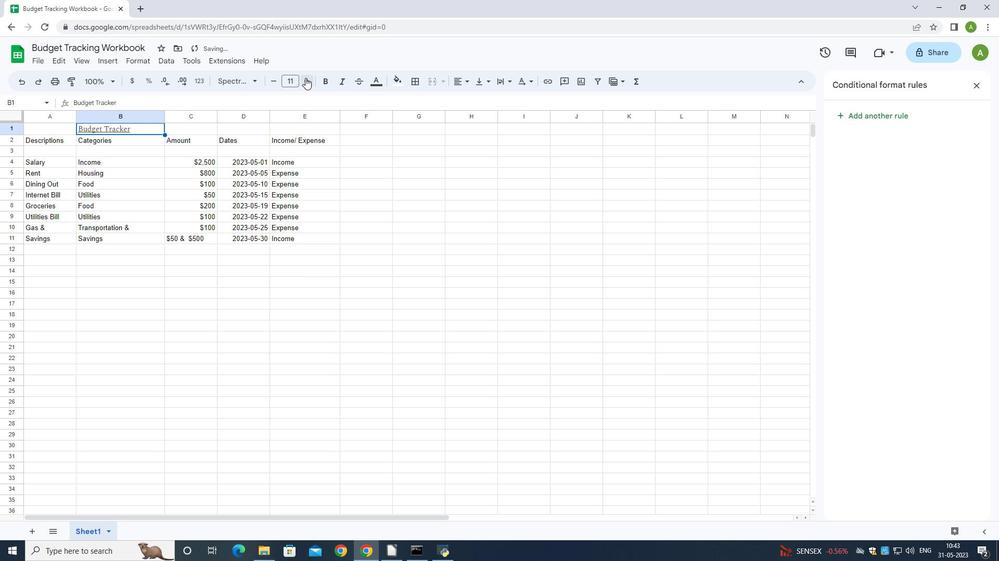 
Action: Mouse pressed left at (305, 78)
Screenshot: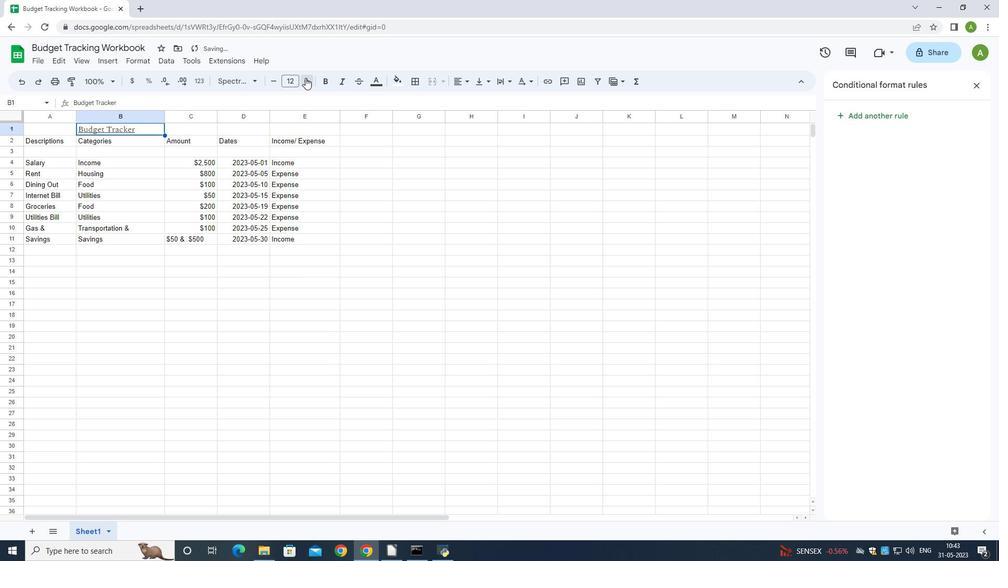 
Action: Mouse pressed left at (305, 78)
Screenshot: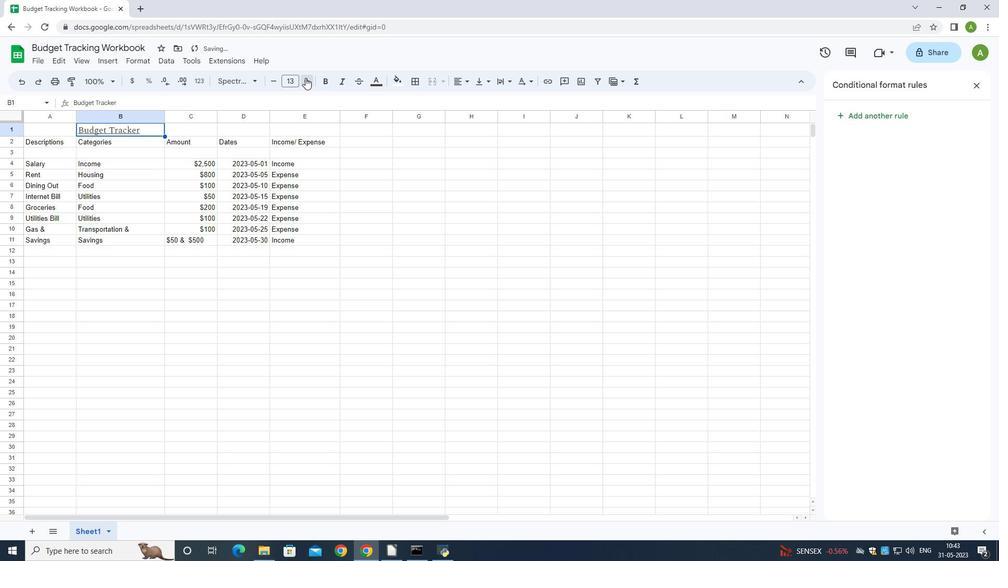 
Action: Mouse pressed left at (305, 78)
Screenshot: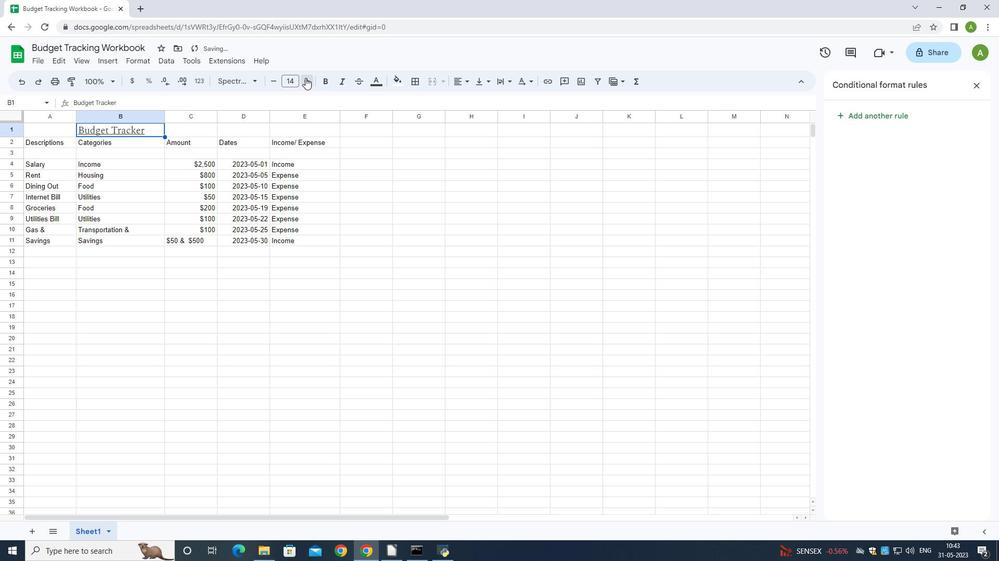 
Action: Mouse pressed left at (305, 78)
Screenshot: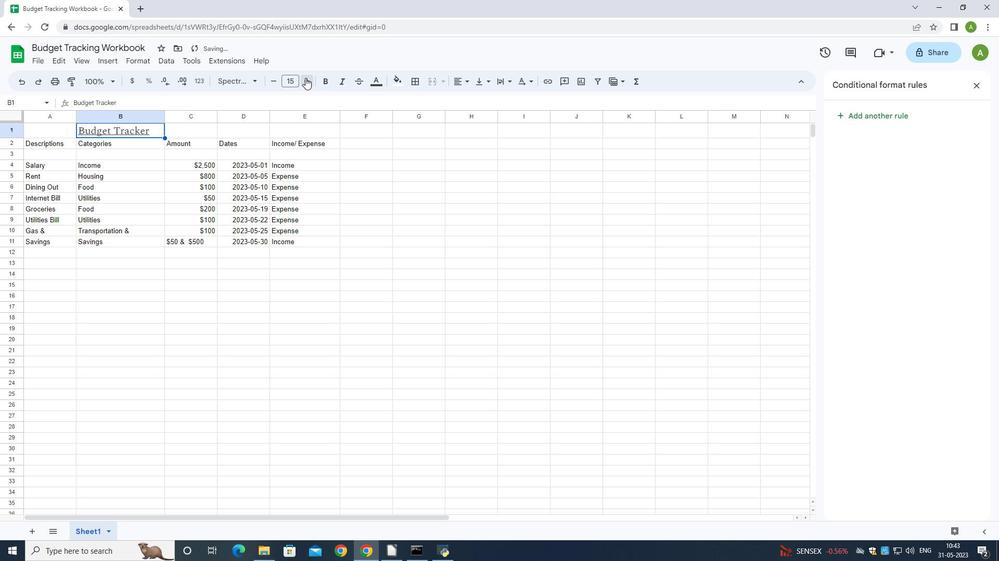 
Action: Mouse pressed left at (305, 78)
Screenshot: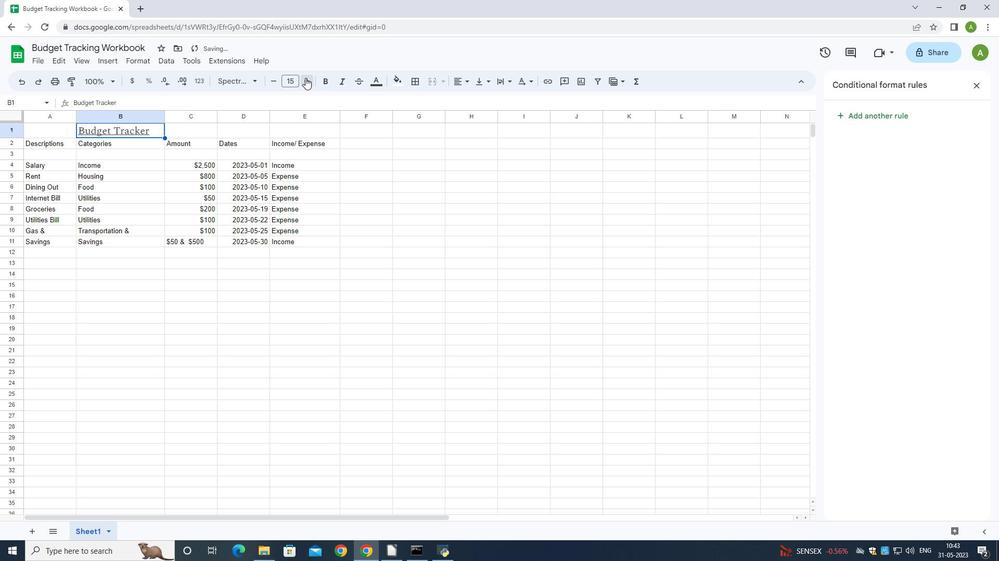 
Action: Mouse pressed left at (305, 78)
Screenshot: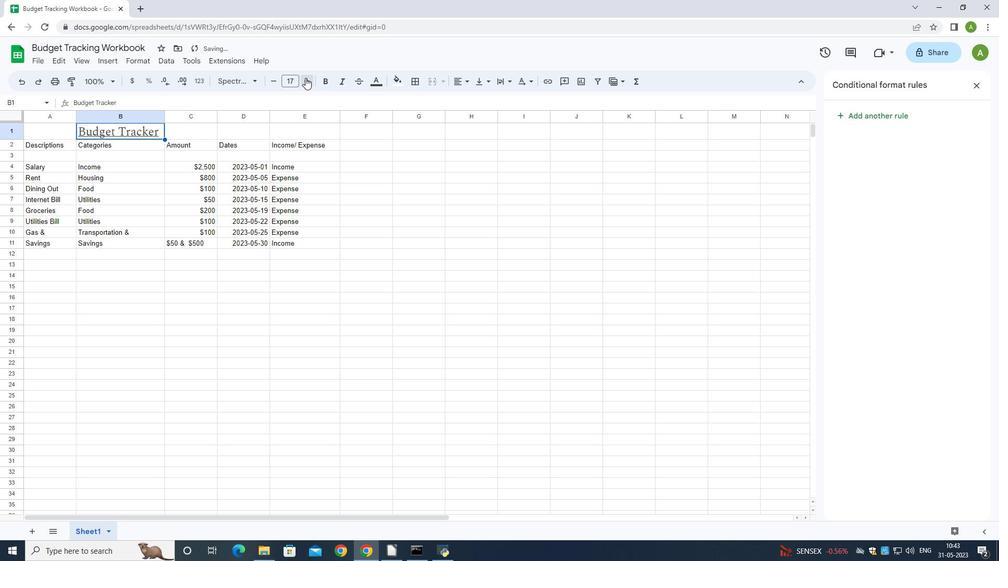 
Action: Mouse pressed left at (305, 78)
Screenshot: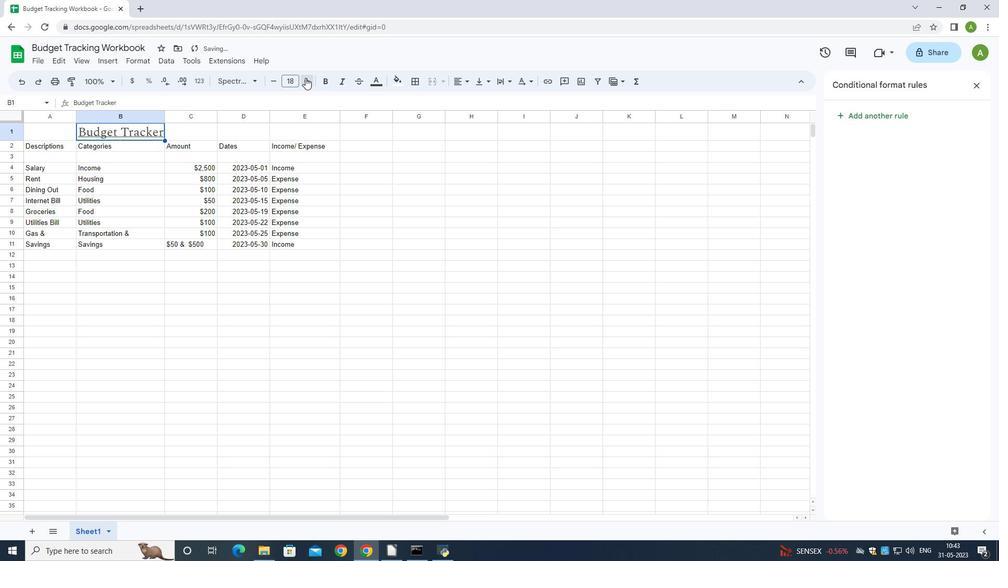 
Action: Mouse pressed left at (305, 78)
Screenshot: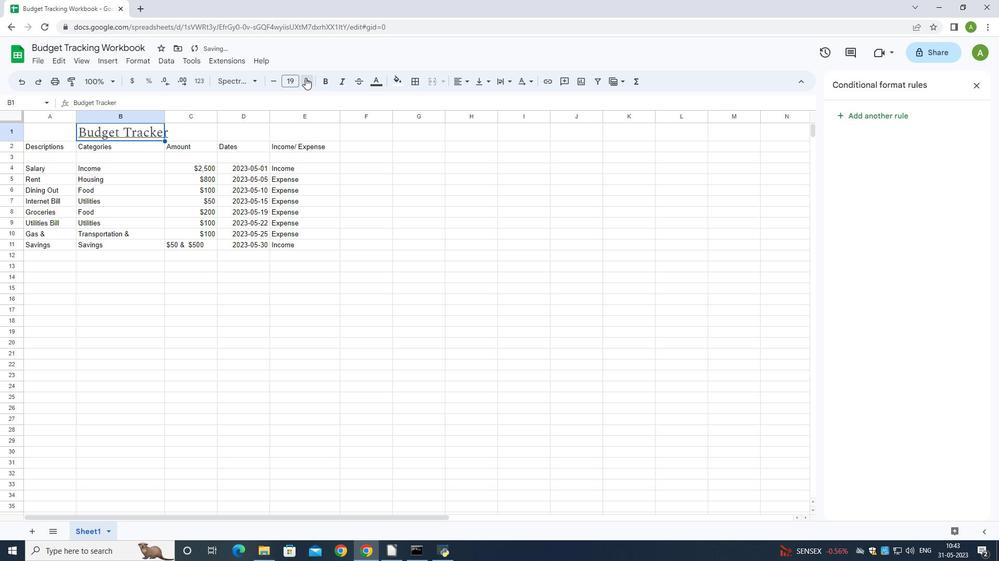 
Action: Mouse pressed left at (305, 78)
Screenshot: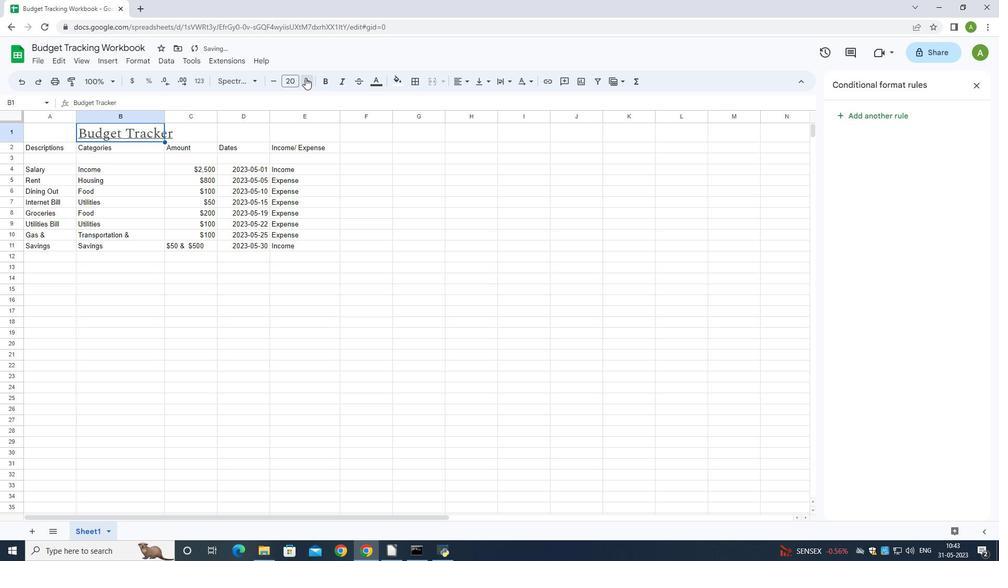 
Action: Mouse pressed left at (305, 78)
Screenshot: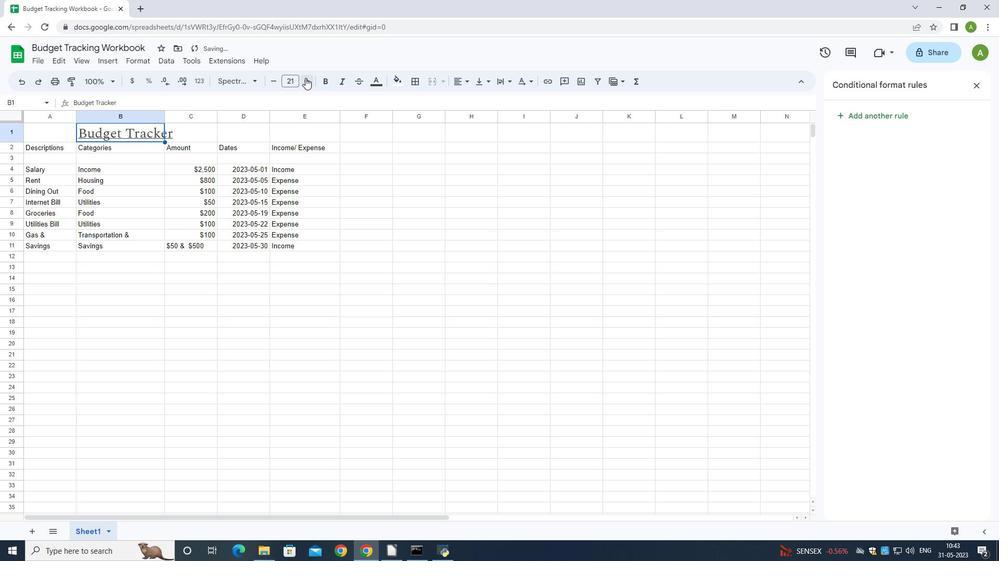 
Action: Mouse pressed left at (305, 78)
Screenshot: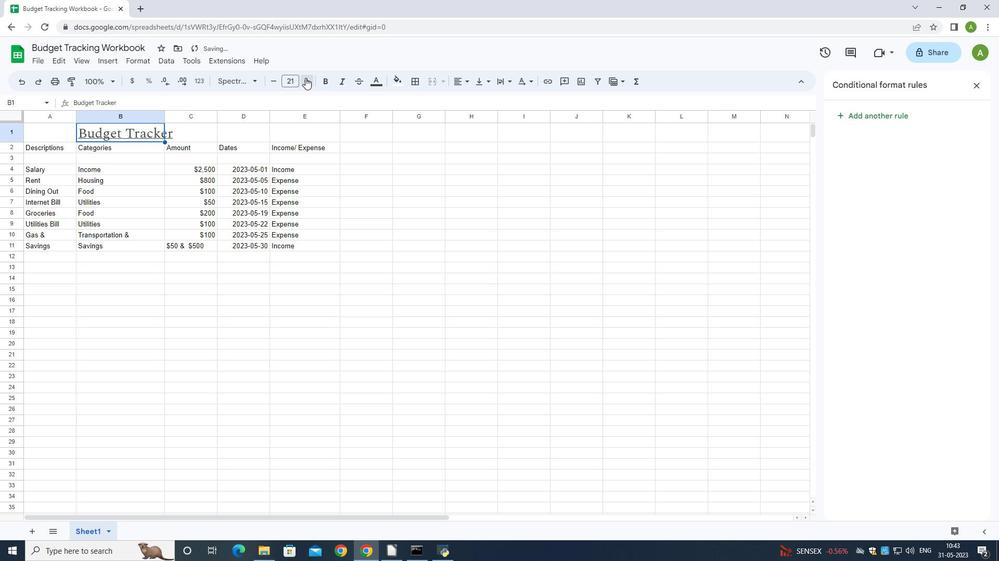 
Action: Mouse pressed left at (305, 78)
Screenshot: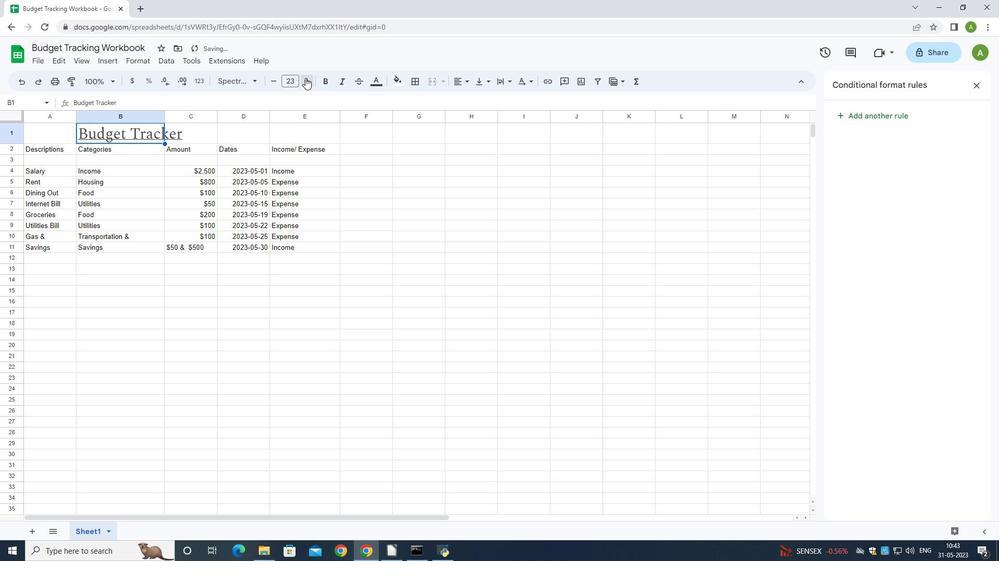 
Action: Mouse pressed left at (305, 78)
Screenshot: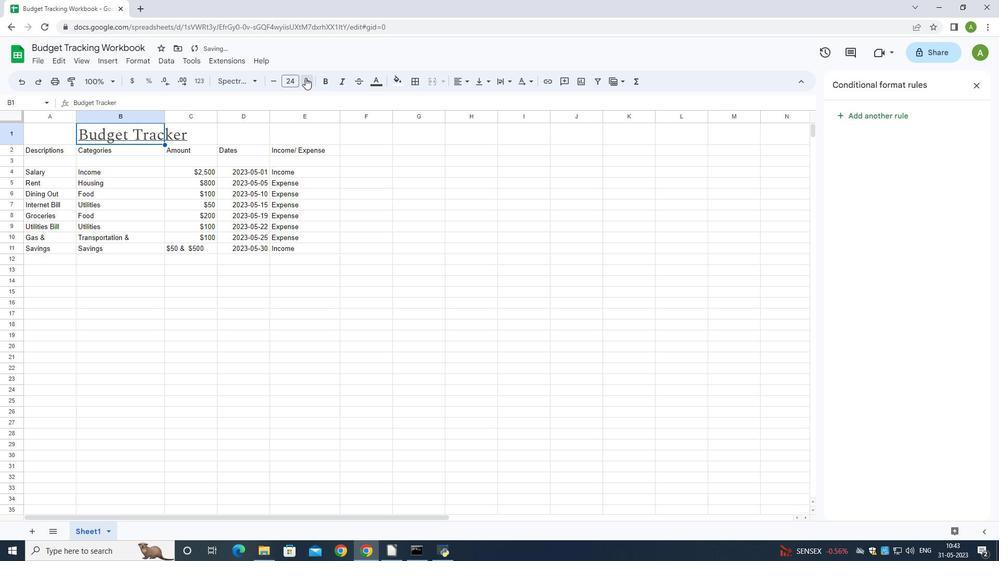 
Action: Mouse pressed left at (305, 78)
Screenshot: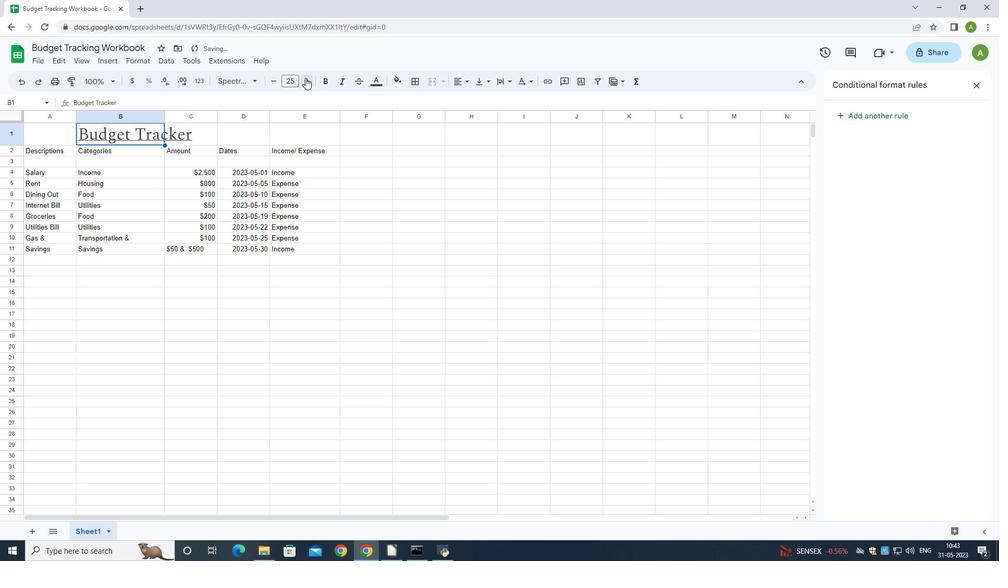 
Action: Mouse pressed left at (305, 78)
Screenshot: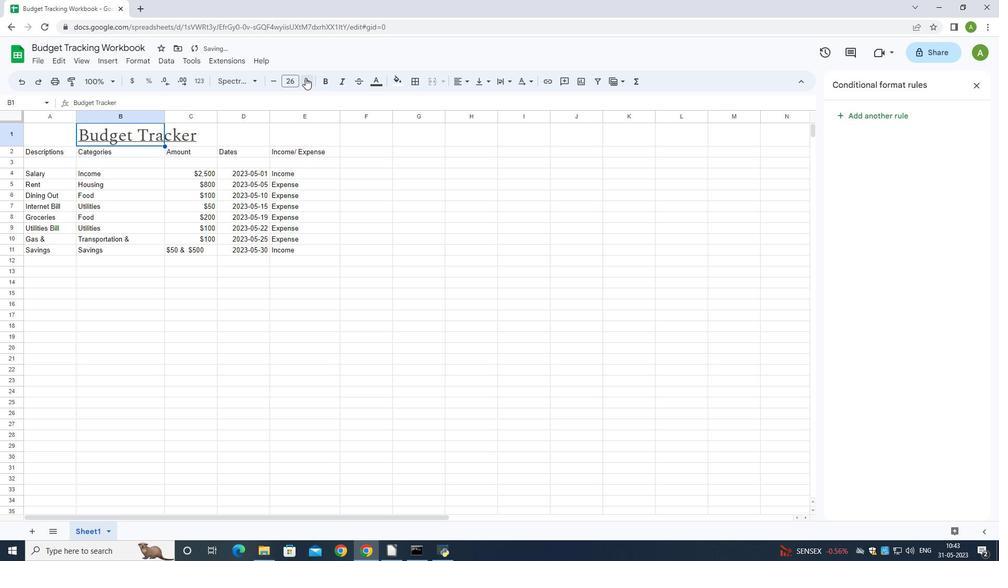 
Action: Mouse moved to (24, 152)
Screenshot: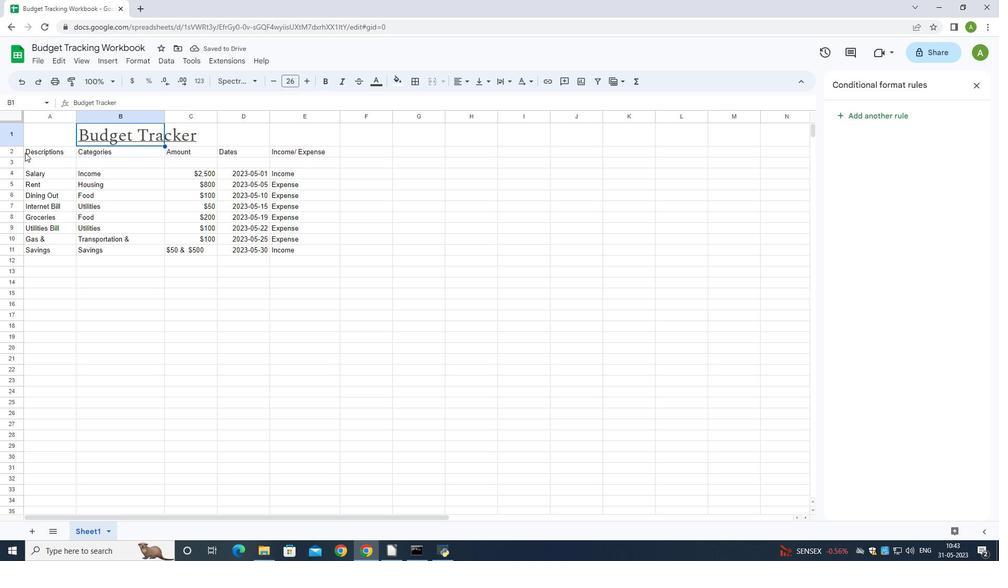 
Action: Mouse pressed left at (24, 152)
Screenshot: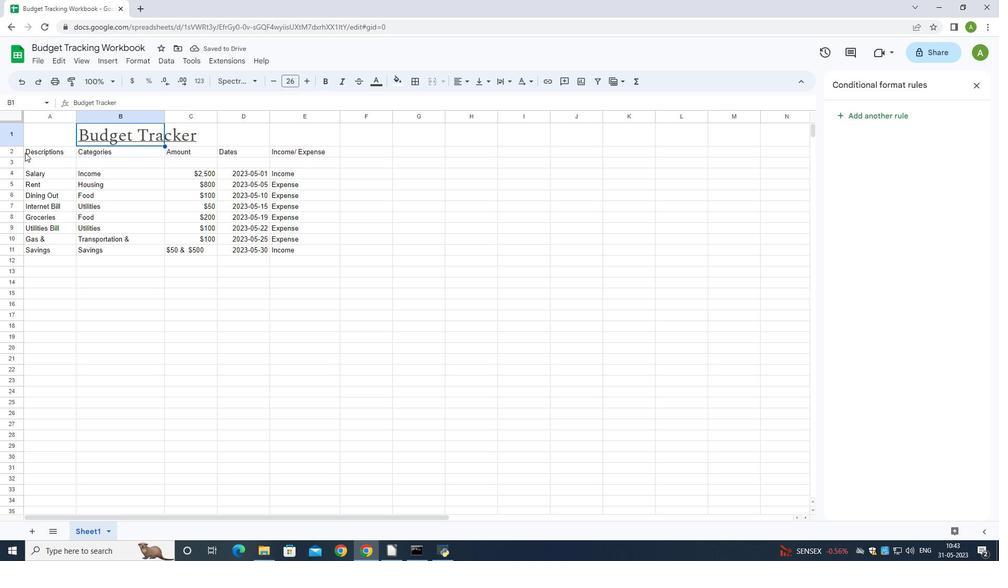 
Action: Mouse moved to (24, 152)
Screenshot: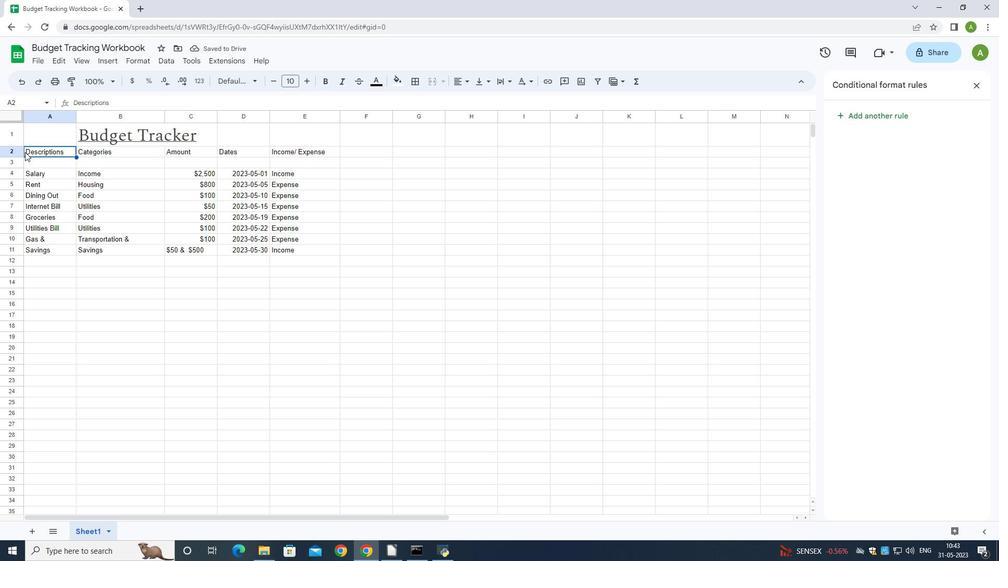 
Action: Mouse pressed left at (24, 152)
Screenshot: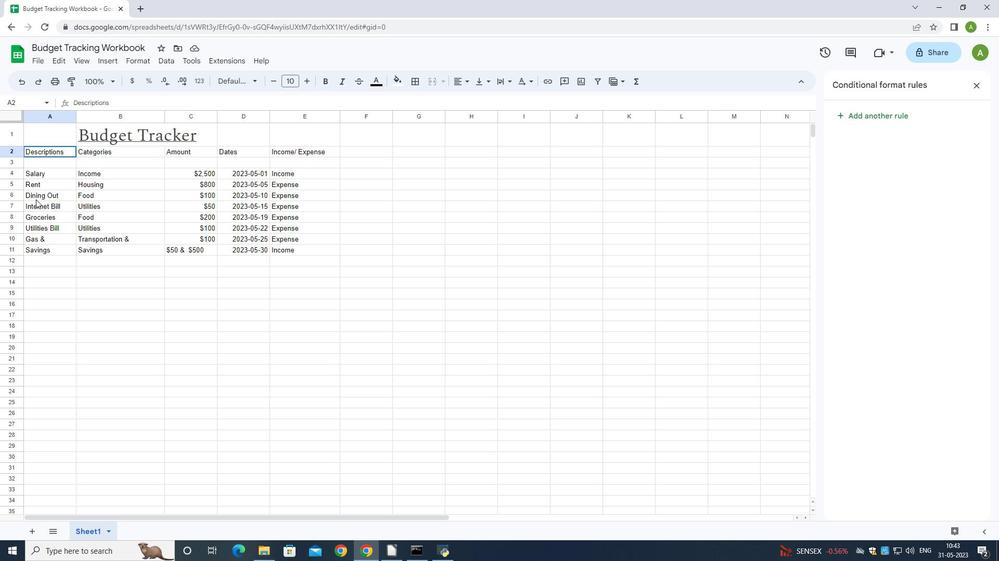 
Action: Mouse moved to (246, 79)
Screenshot: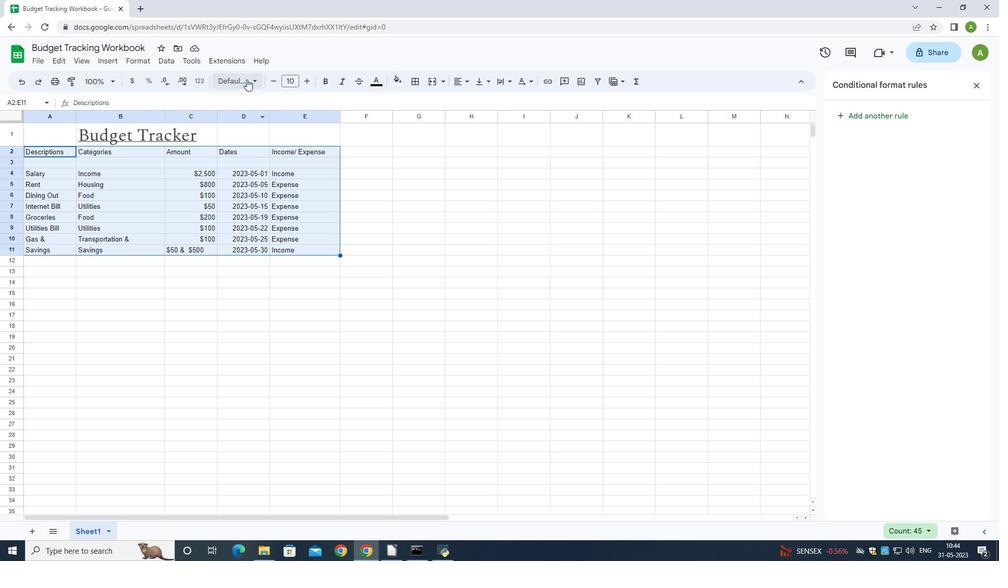 
Action: Mouse pressed left at (246, 79)
Screenshot: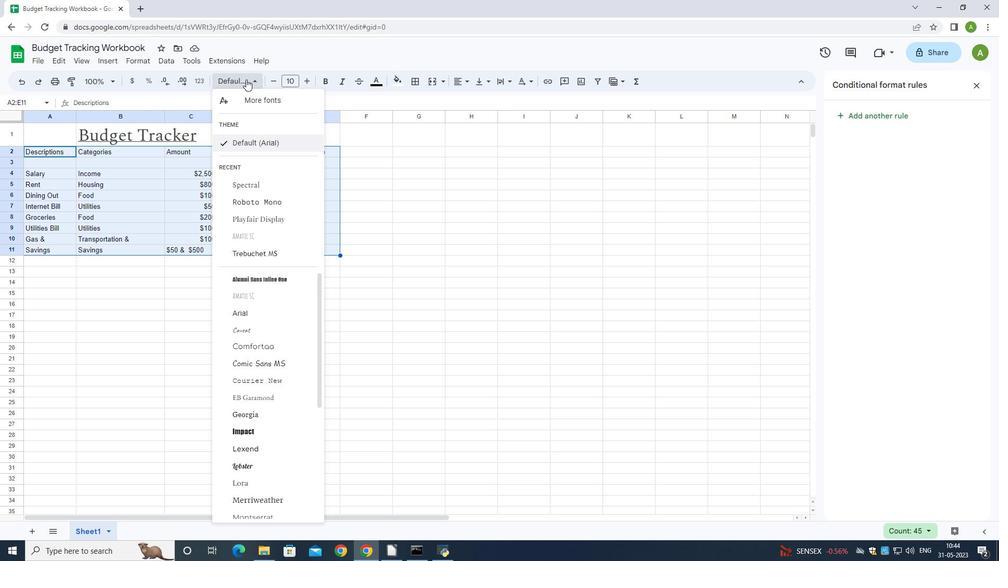 
Action: Mouse moved to (289, 359)
Screenshot: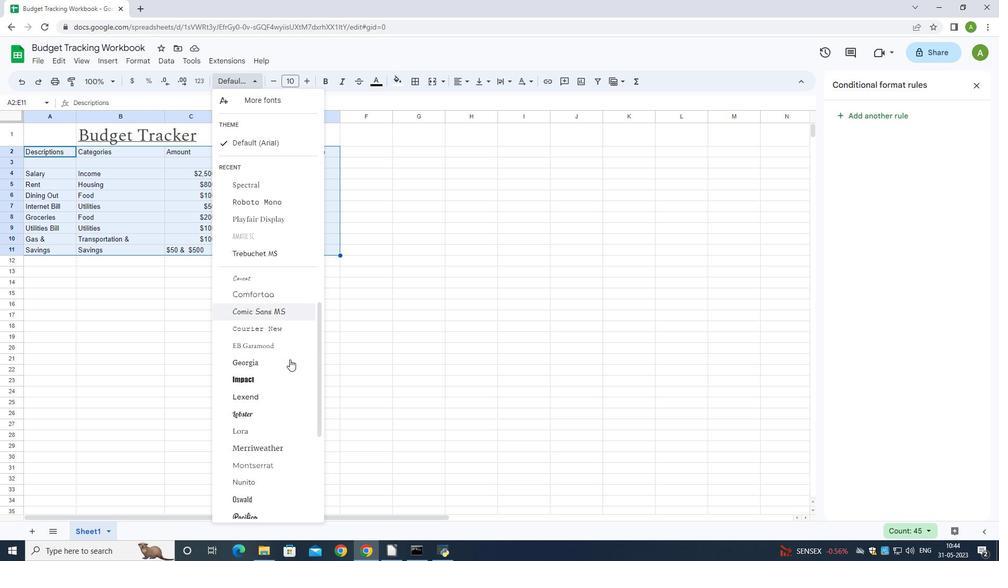 
Action: Mouse scrolled (289, 359) with delta (0, 0)
Screenshot: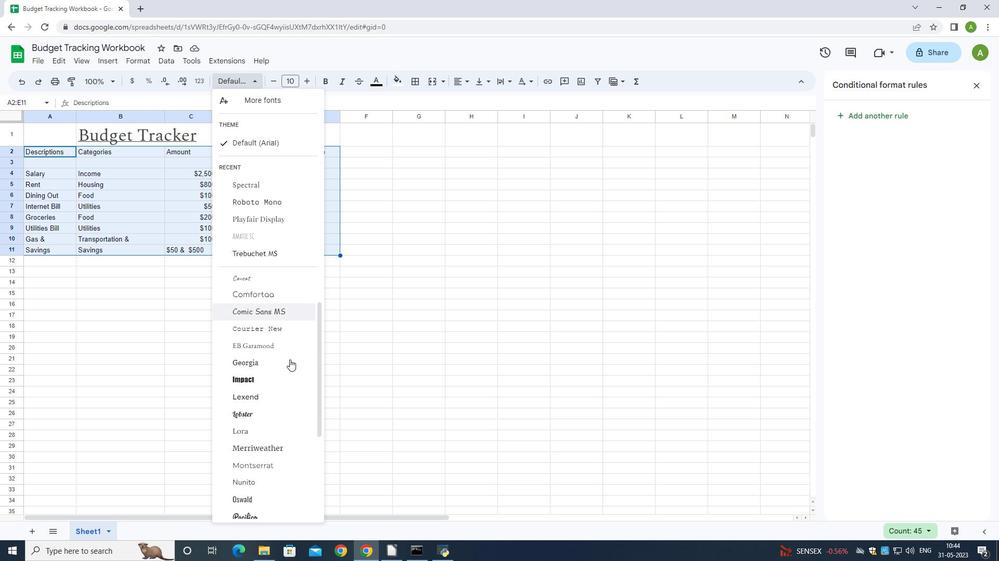 
Action: Mouse moved to (306, 423)
Screenshot: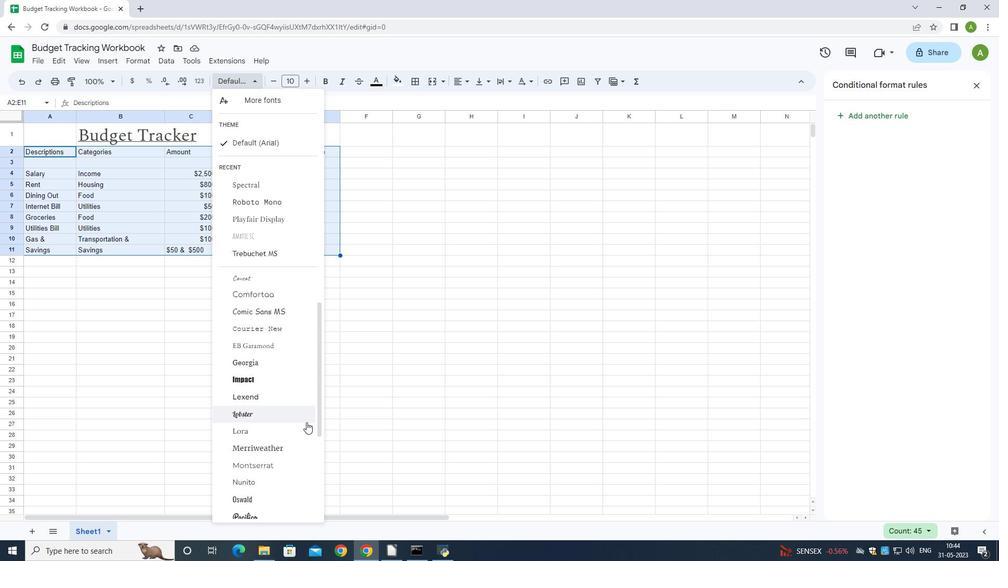 
Action: Mouse scrolled (306, 422) with delta (0, 0)
Screenshot: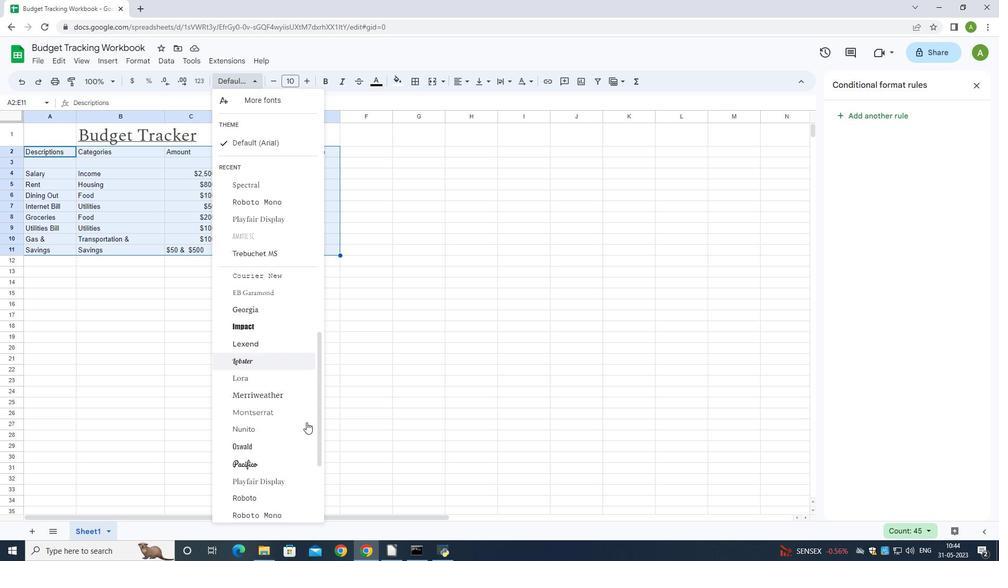 
Action: Mouse scrolled (306, 422) with delta (0, 0)
Screenshot: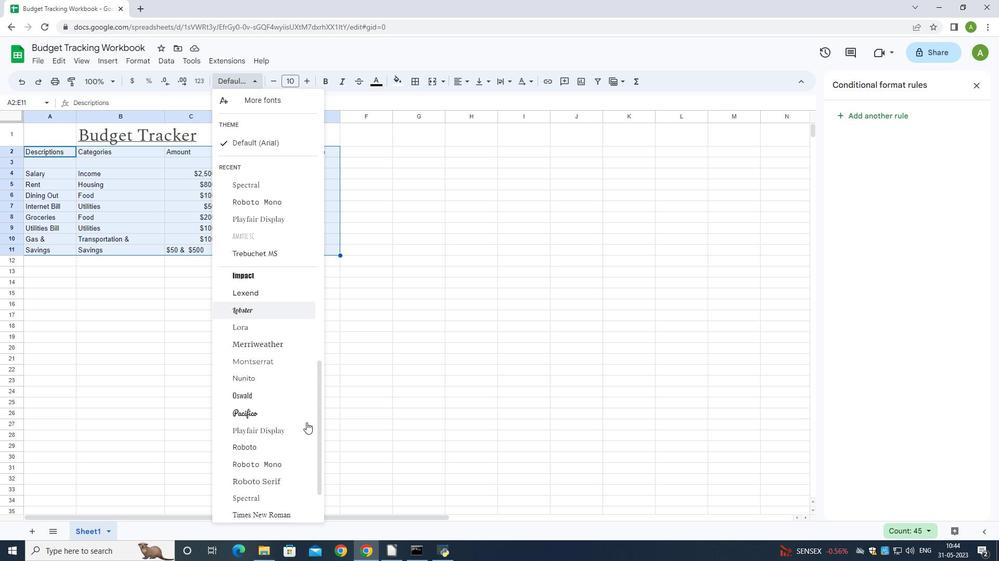 
Action: Mouse moved to (306, 423)
Screenshot: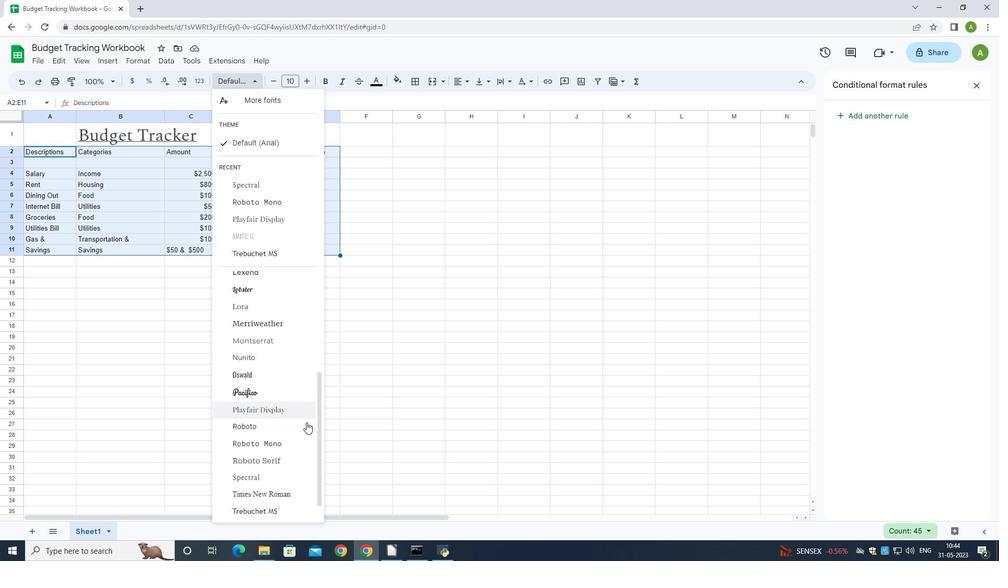 
Action: Mouse scrolled (306, 422) with delta (0, 0)
Screenshot: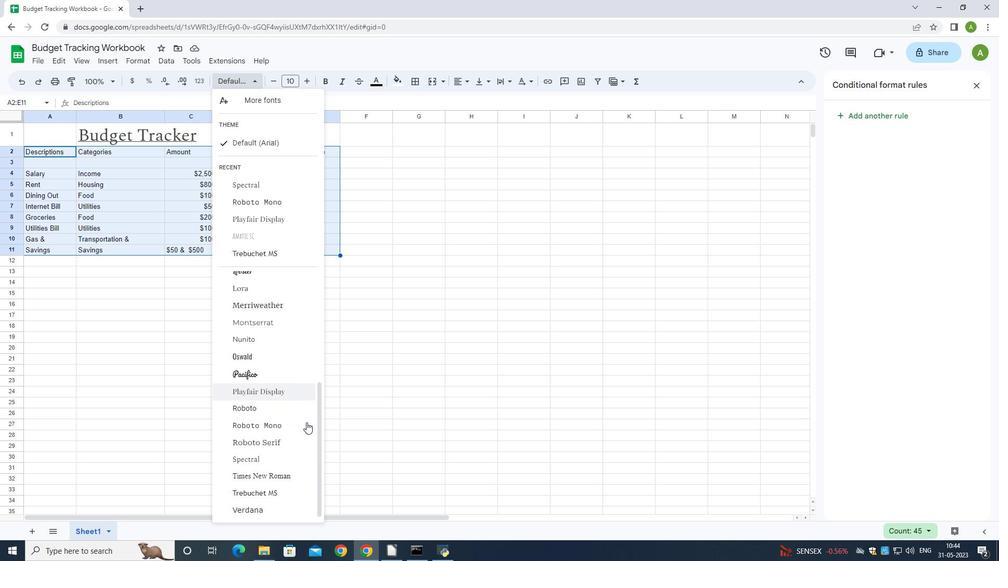 
Action: Mouse scrolled (306, 422) with delta (0, 0)
Screenshot: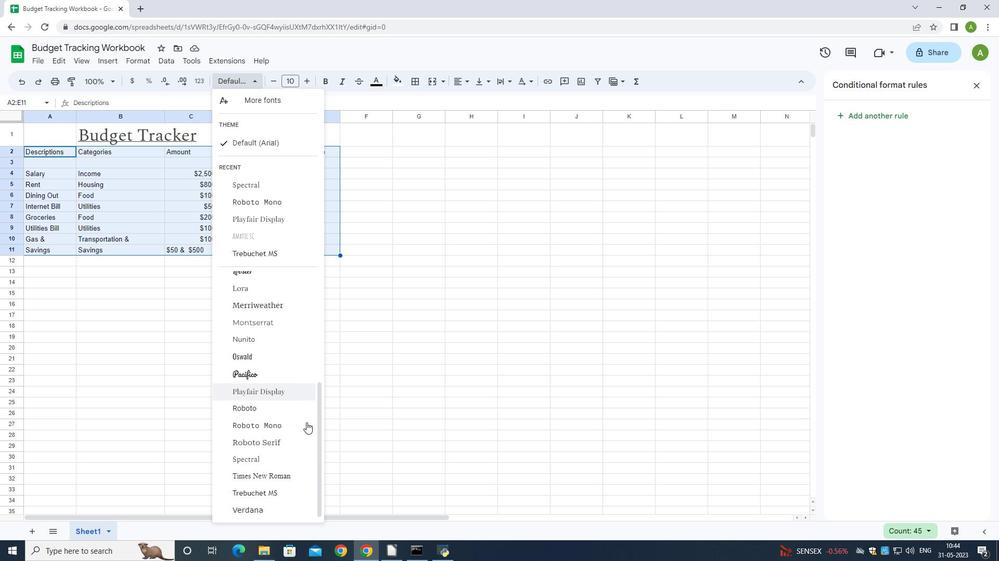 
Action: Mouse scrolled (306, 422) with delta (0, 0)
Screenshot: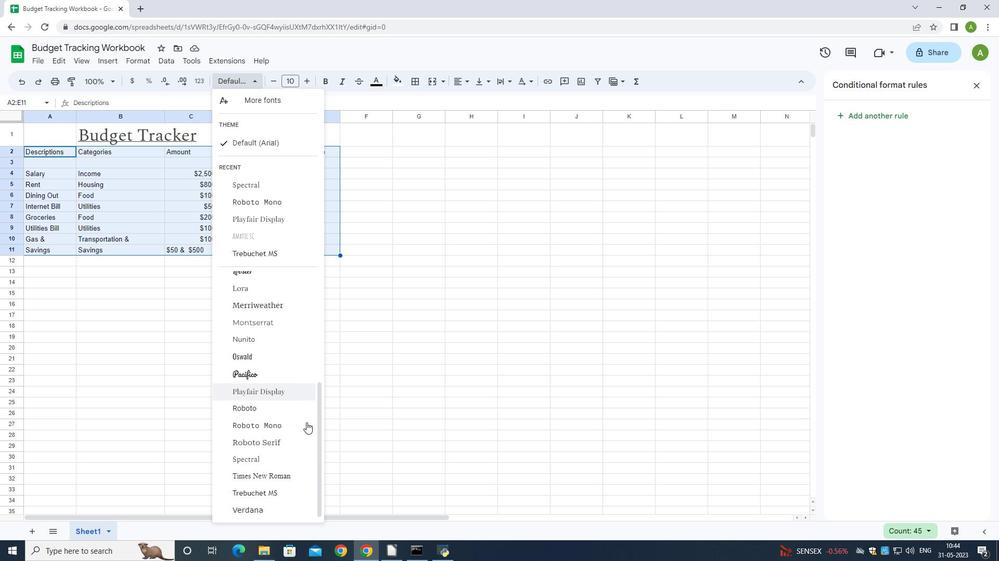 
Action: Mouse scrolled (306, 422) with delta (0, 0)
Screenshot: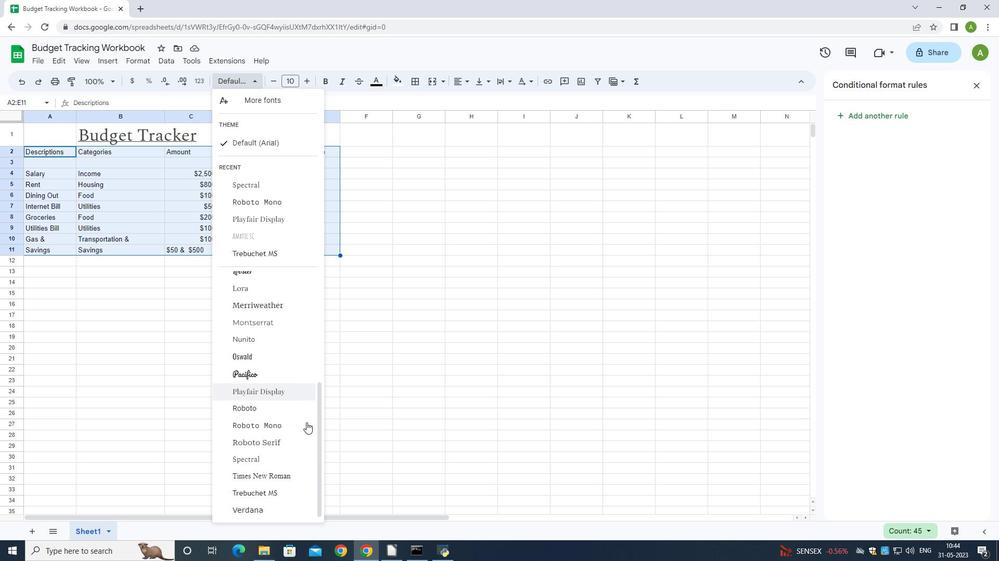 
Action: Mouse moved to (298, 493)
Screenshot: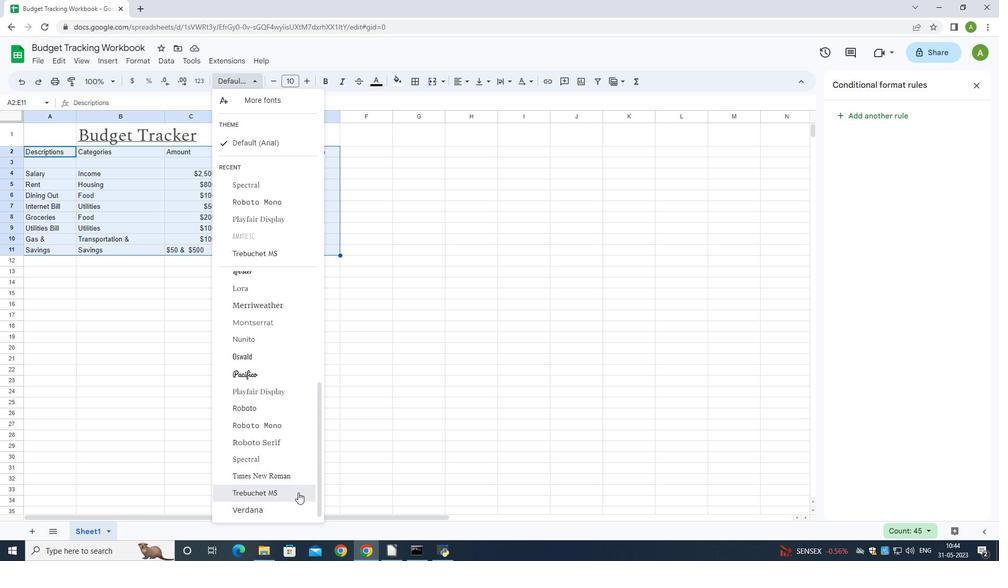 
Action: Mouse pressed left at (298, 493)
Screenshot: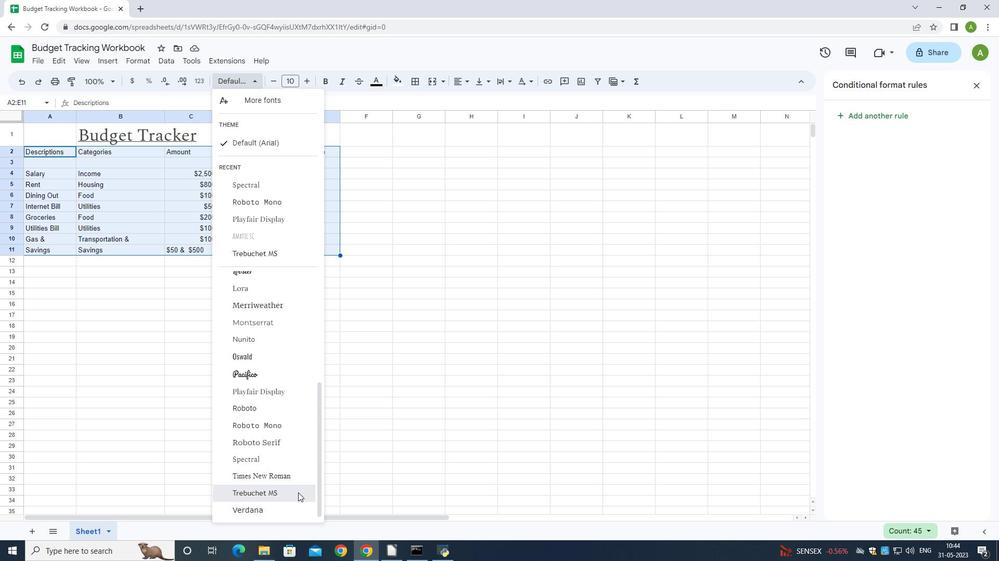 
Action: Mouse moved to (301, 84)
Screenshot: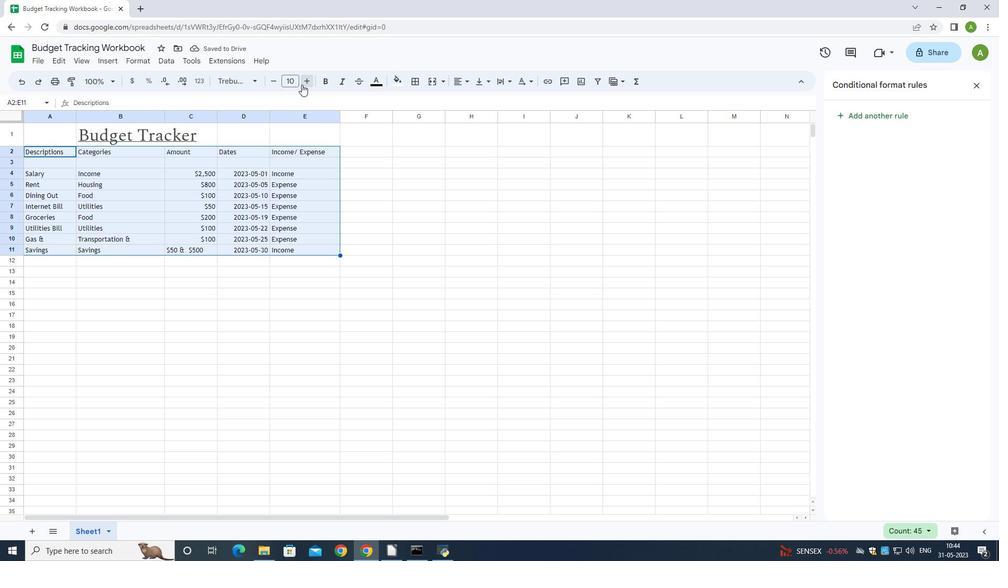 
Action: Mouse pressed left at (301, 84)
Screenshot: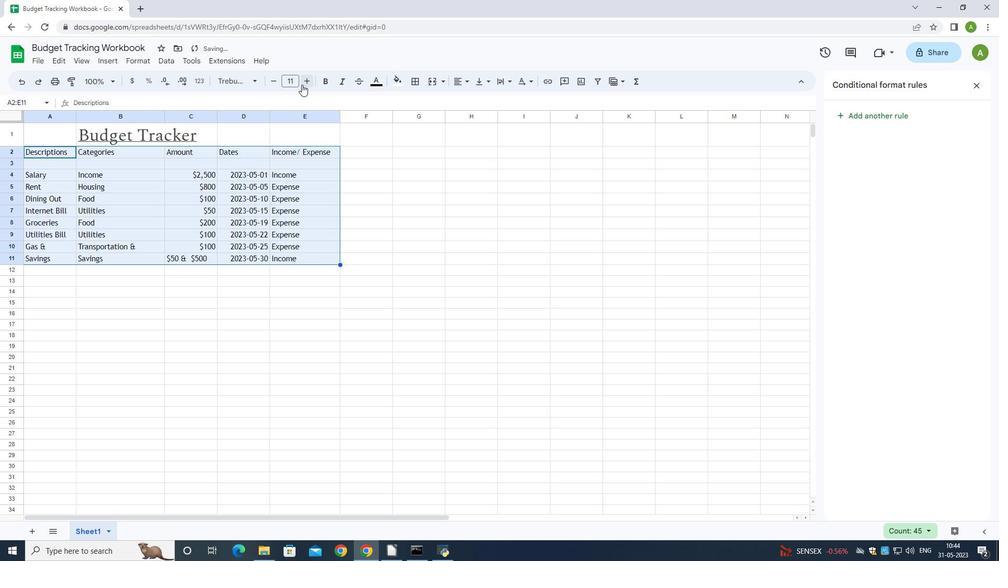 
Action: Mouse pressed left at (301, 84)
Screenshot: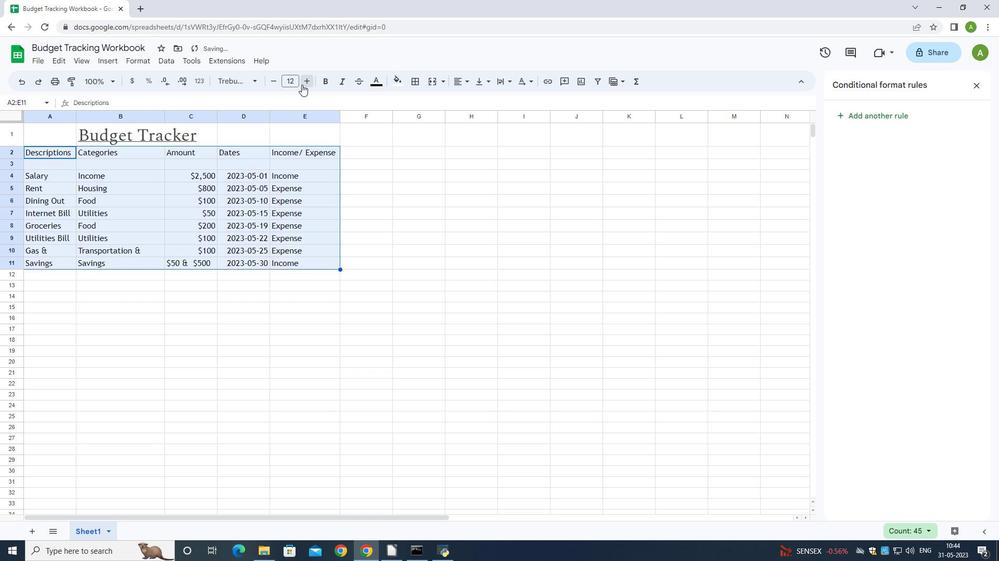 
Action: Mouse pressed left at (301, 84)
Screenshot: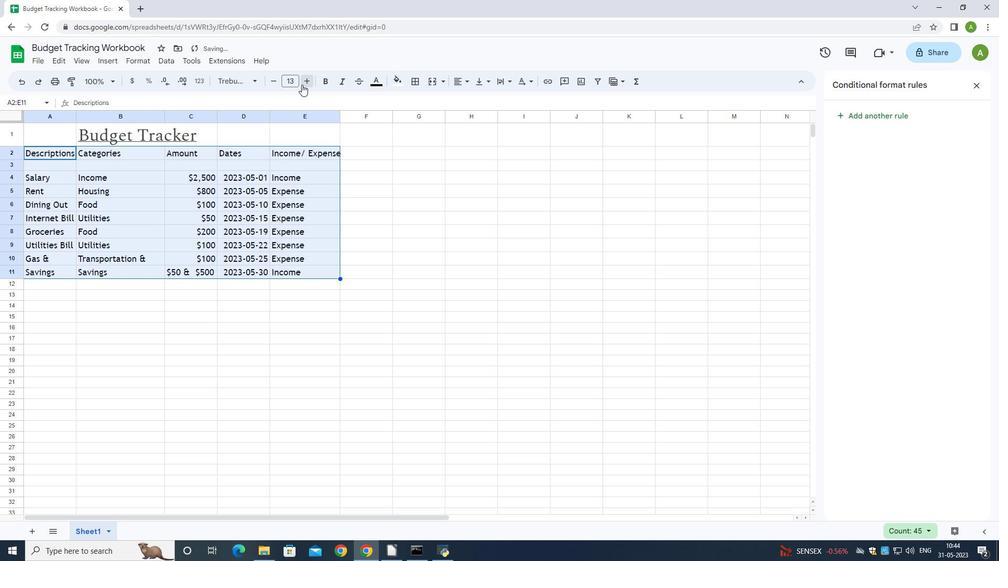 
Action: Mouse pressed left at (301, 84)
Screenshot: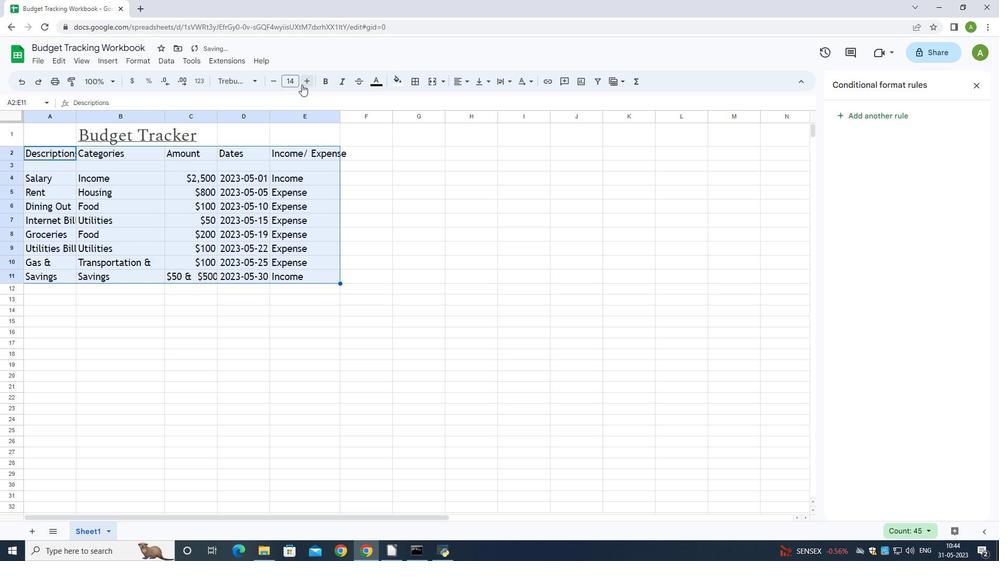 
Action: Mouse pressed left at (301, 84)
Screenshot: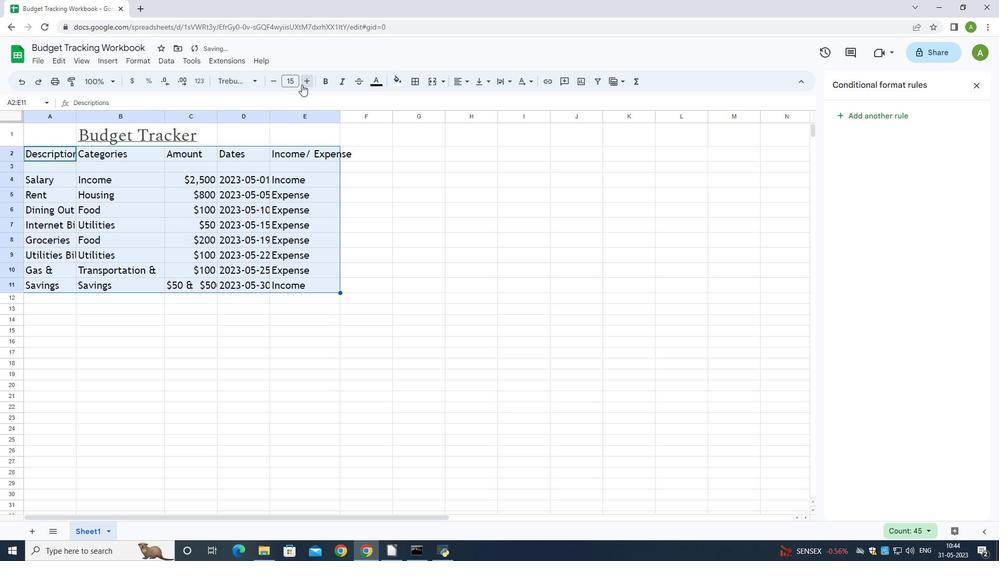 
Action: Mouse pressed left at (301, 84)
Screenshot: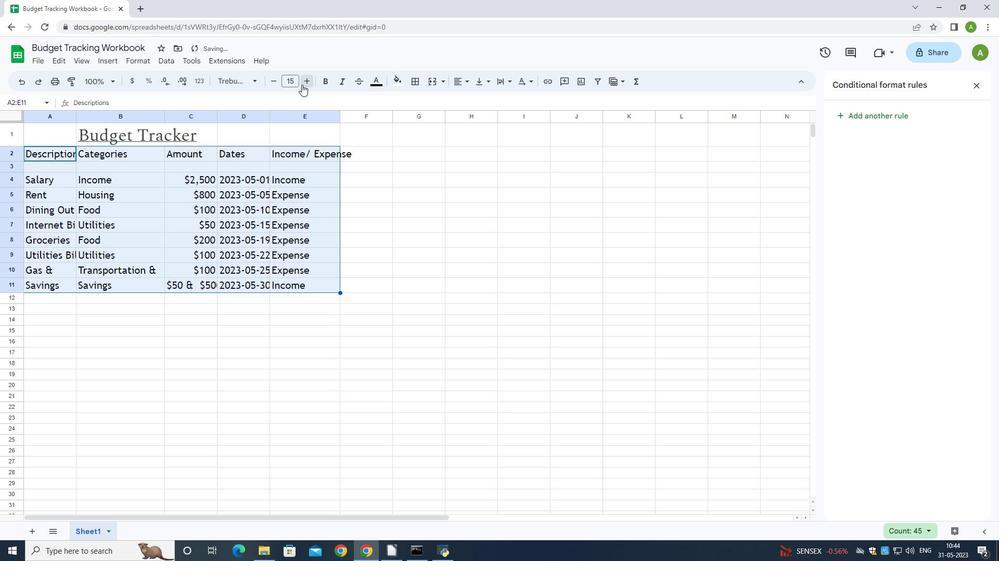 
Action: Mouse pressed left at (301, 84)
Screenshot: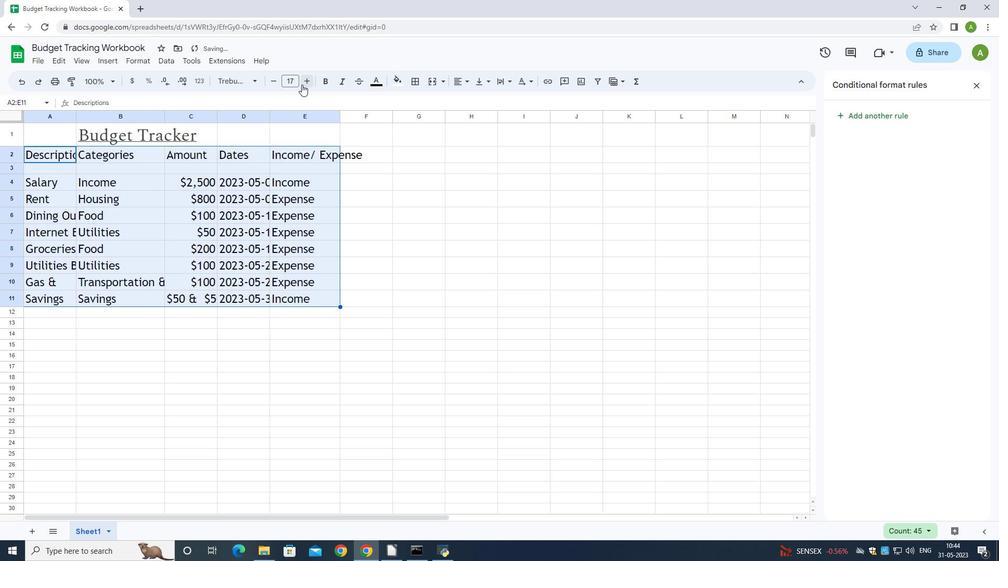 
Action: Mouse pressed left at (301, 84)
Screenshot: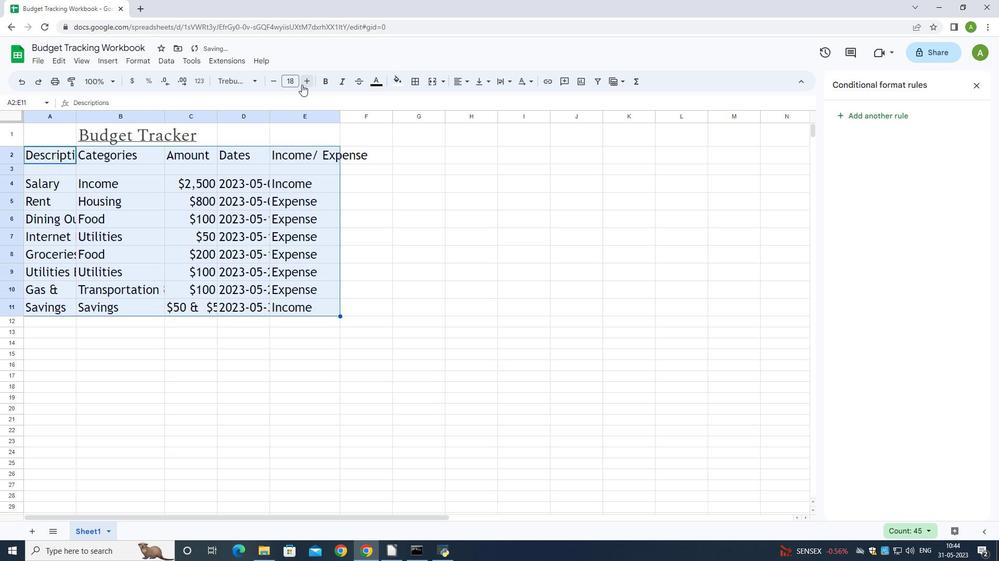 
Action: Mouse moved to (32, 131)
Screenshot: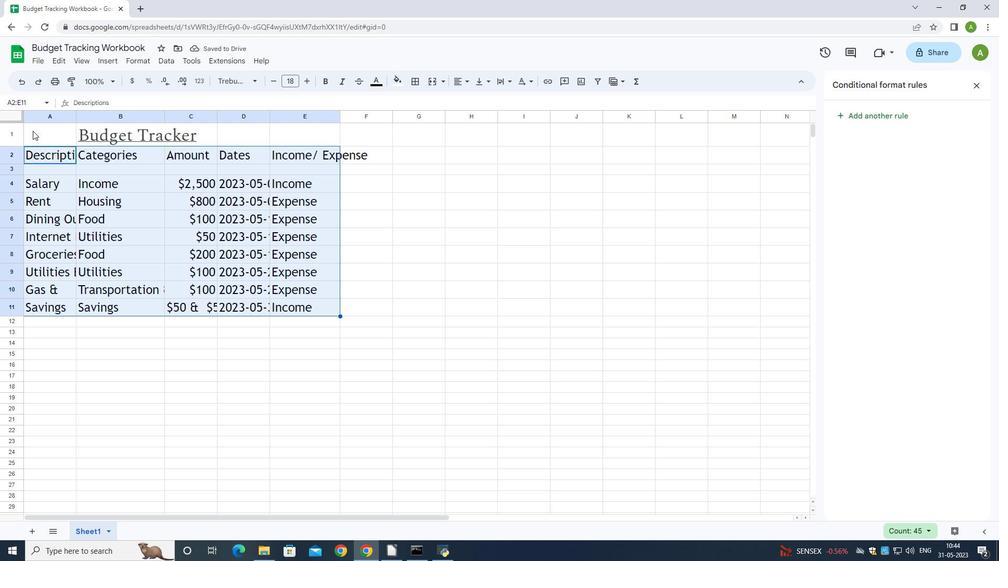 
Action: Mouse pressed left at (32, 131)
Screenshot: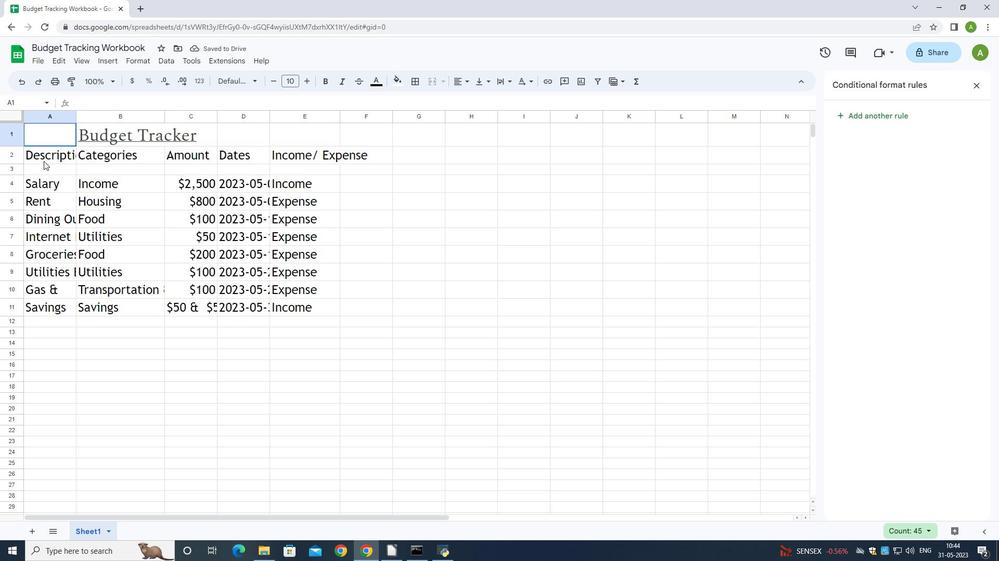 
Action: Mouse moved to (458, 80)
Screenshot: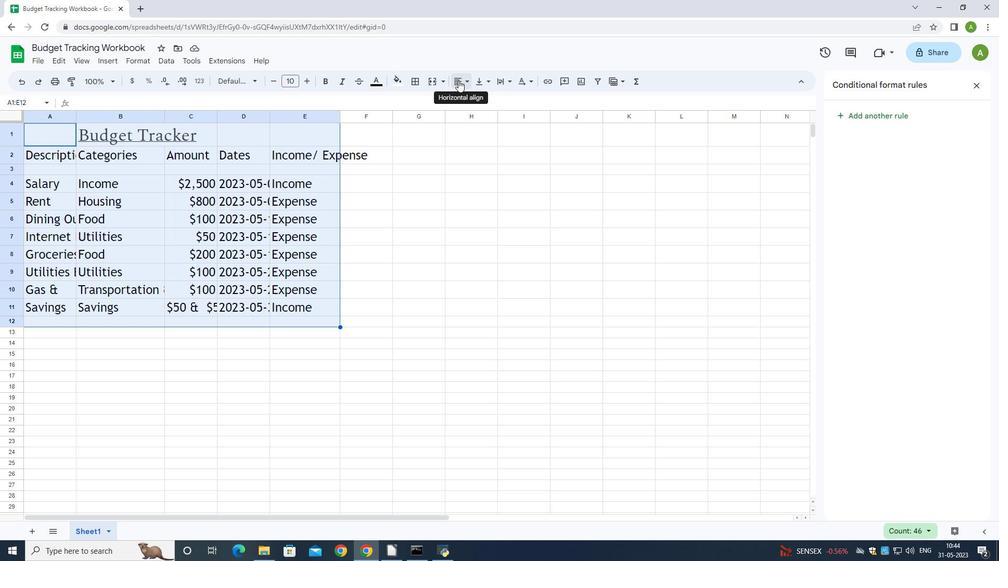 
Action: Mouse pressed left at (458, 80)
Screenshot: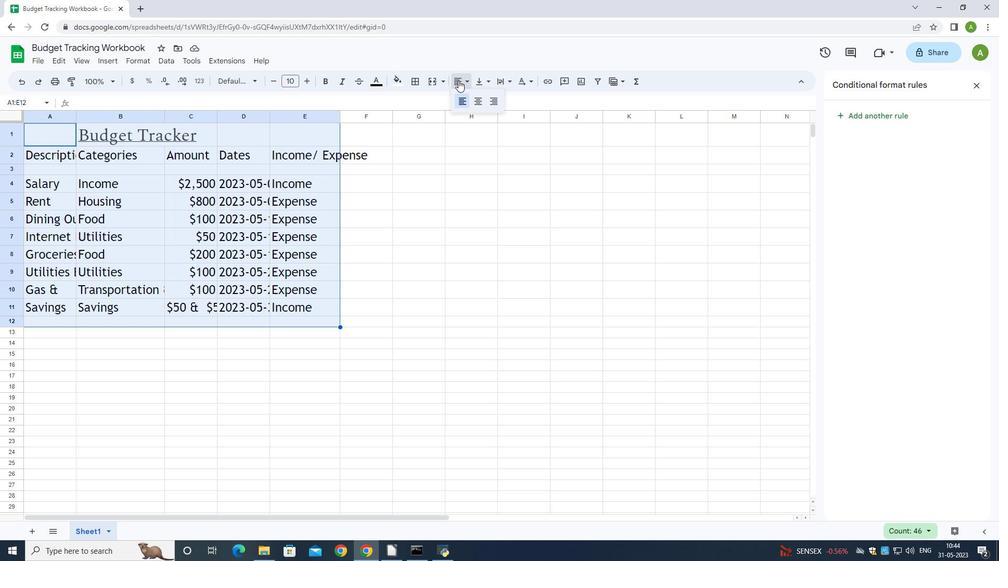 
Action: Mouse moved to (493, 101)
Screenshot: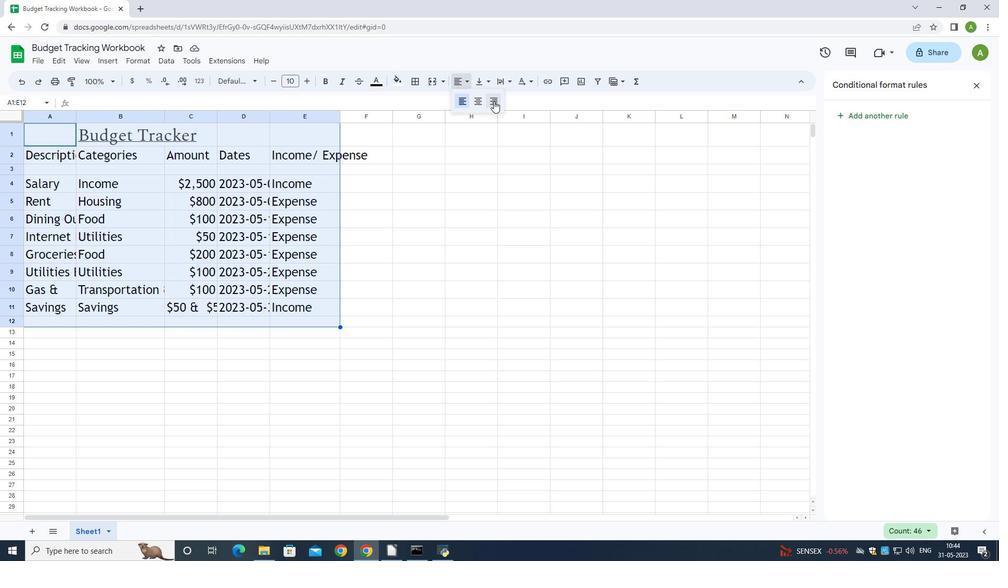 
Action: Mouse pressed left at (493, 101)
Screenshot: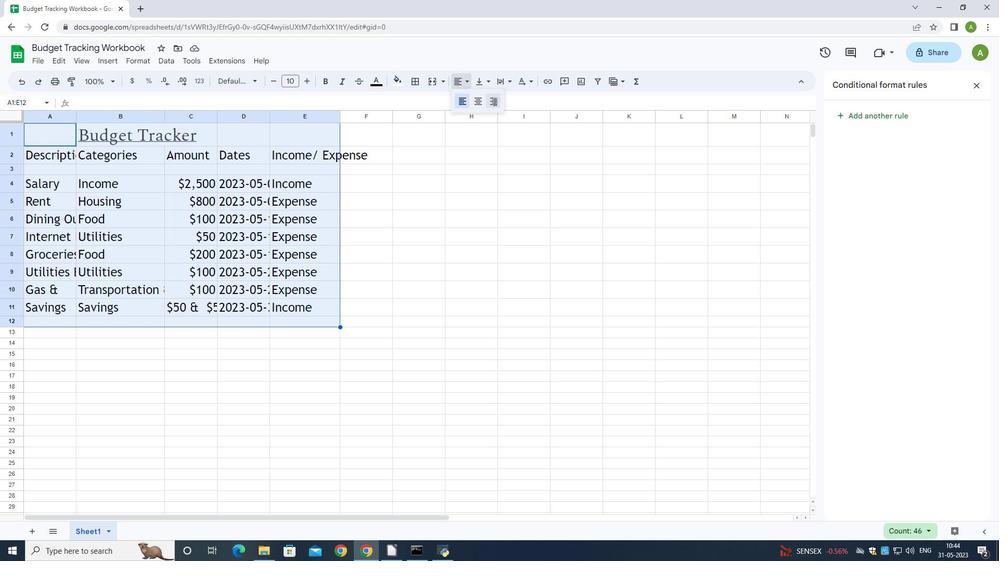 
Action: Mouse moved to (432, 296)
Screenshot: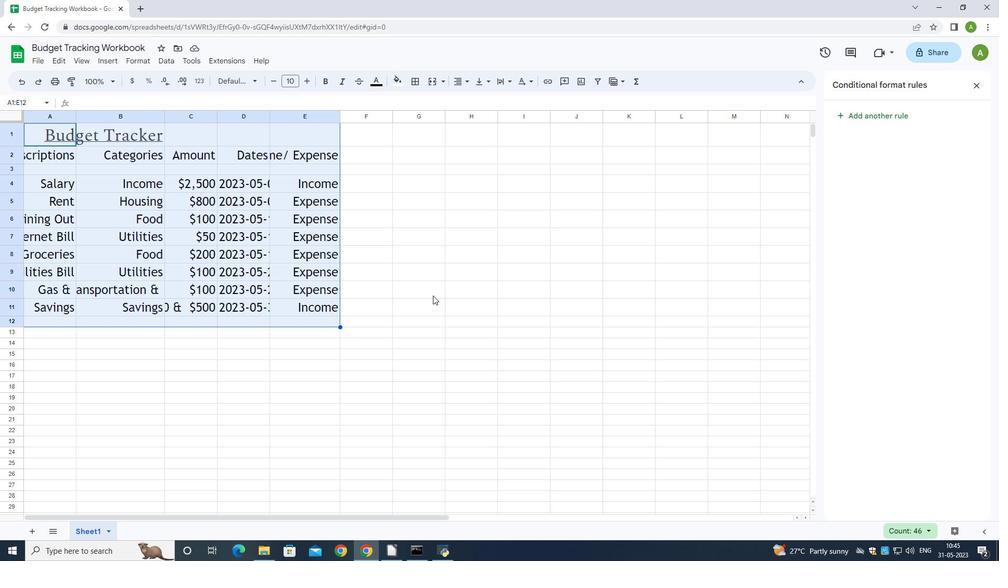 
